 Task: Open Card Work Breakdown Structure Review in Board Diversity and Inclusion Coaching and Mentorship Programs to Workspace Employee Engagement and add a team member Softage.3@softage.net, a label Orange, a checklist Customer Relationship Management, an attachment from your computer, a color Orange and finally, add a card description 'Conduct team training session on effective coaching and mentoring' and a comment 'We need to ensure that we allocate enough time and resources to this task to ensure its success.'. Add a start date 'Jan 03, 1900' with a due date 'Jan 10, 1900'
Action: Mouse moved to (15, 315)
Screenshot: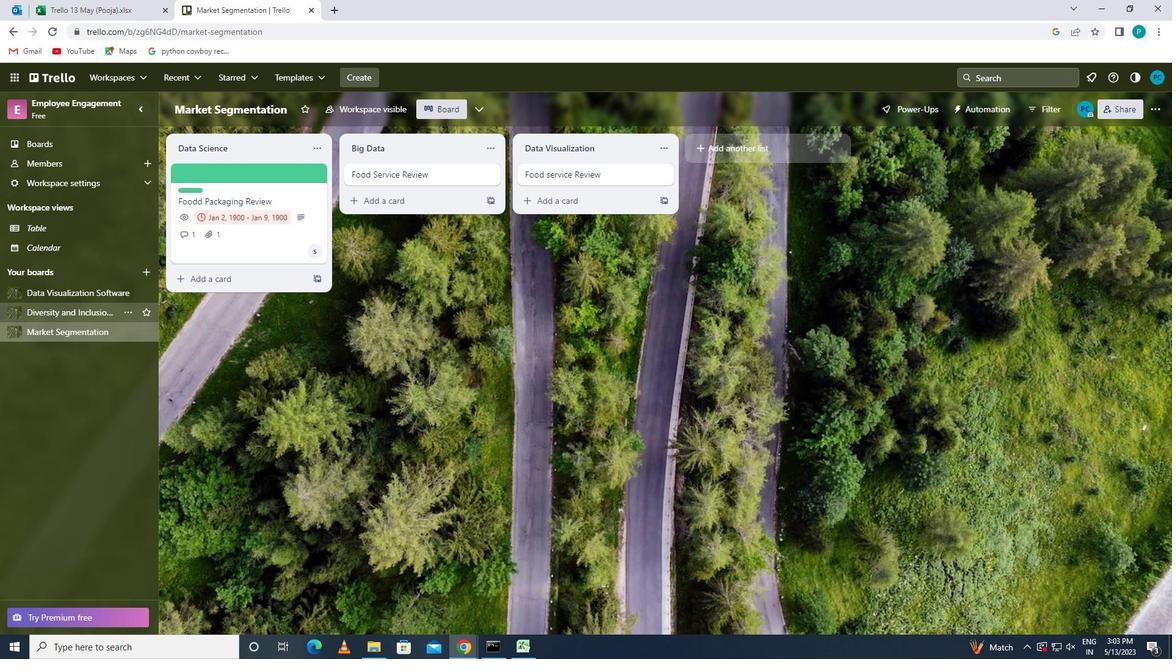 
Action: Mouse pressed left at (15, 315)
Screenshot: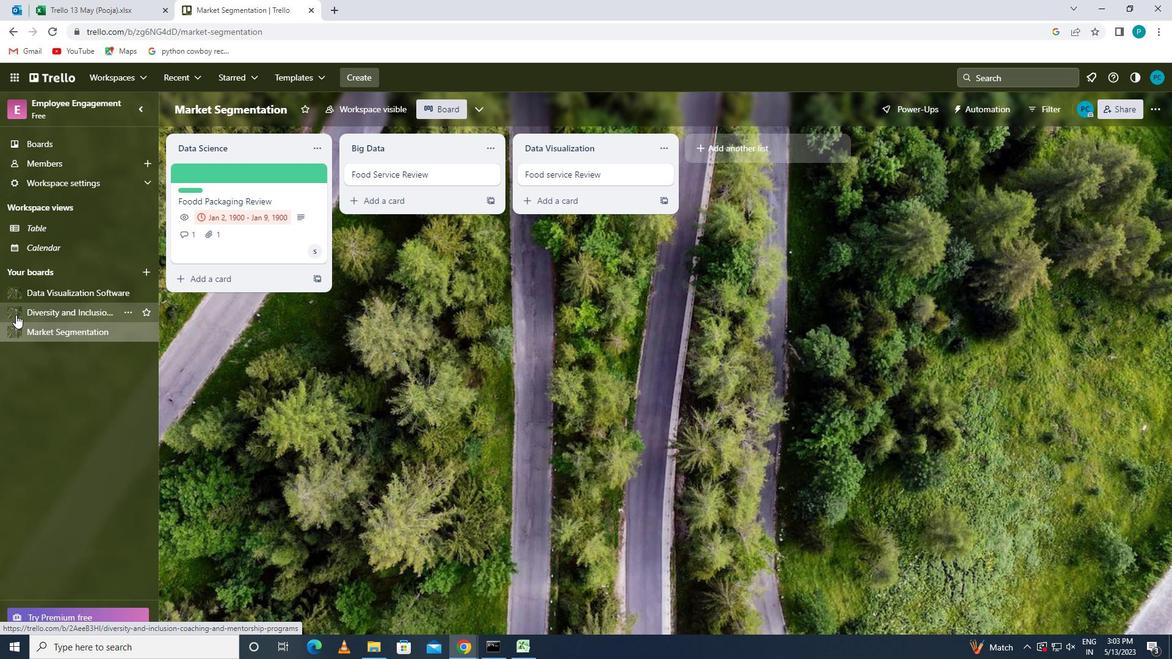 
Action: Mouse moved to (225, 177)
Screenshot: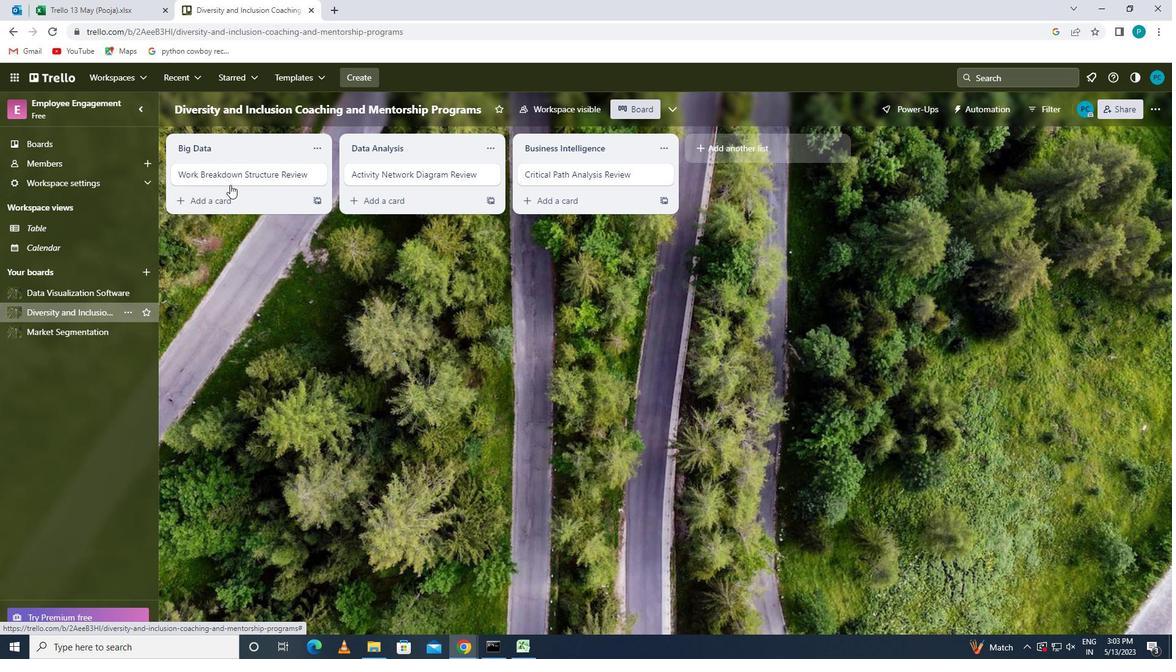 
Action: Mouse pressed left at (225, 177)
Screenshot: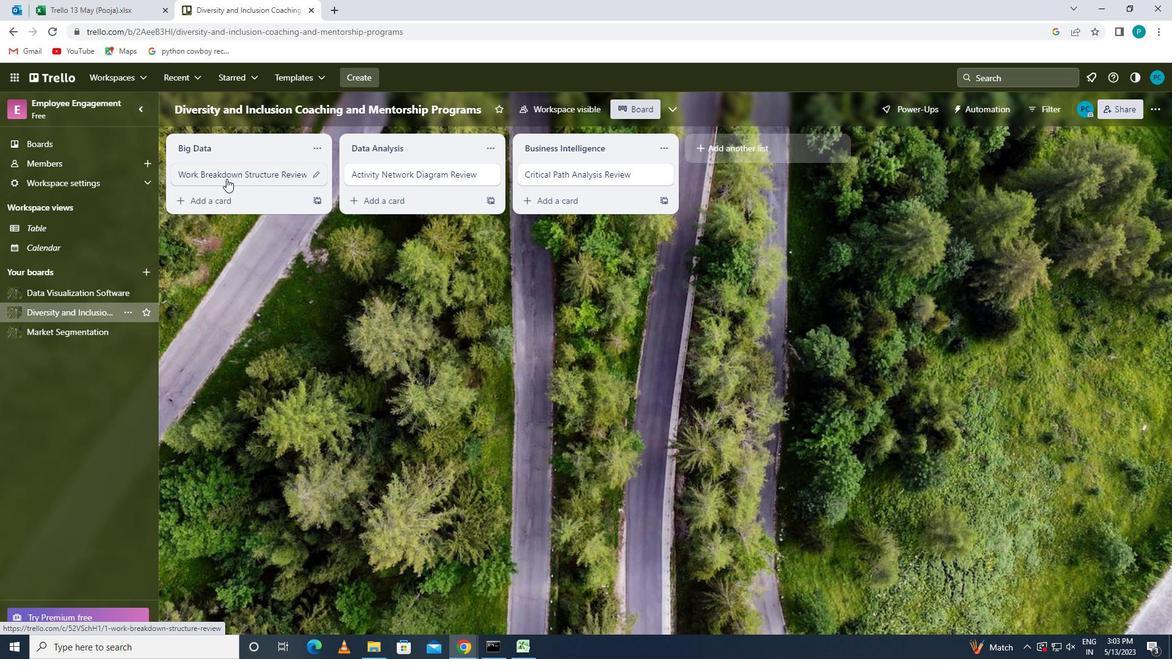 
Action: Mouse moved to (738, 171)
Screenshot: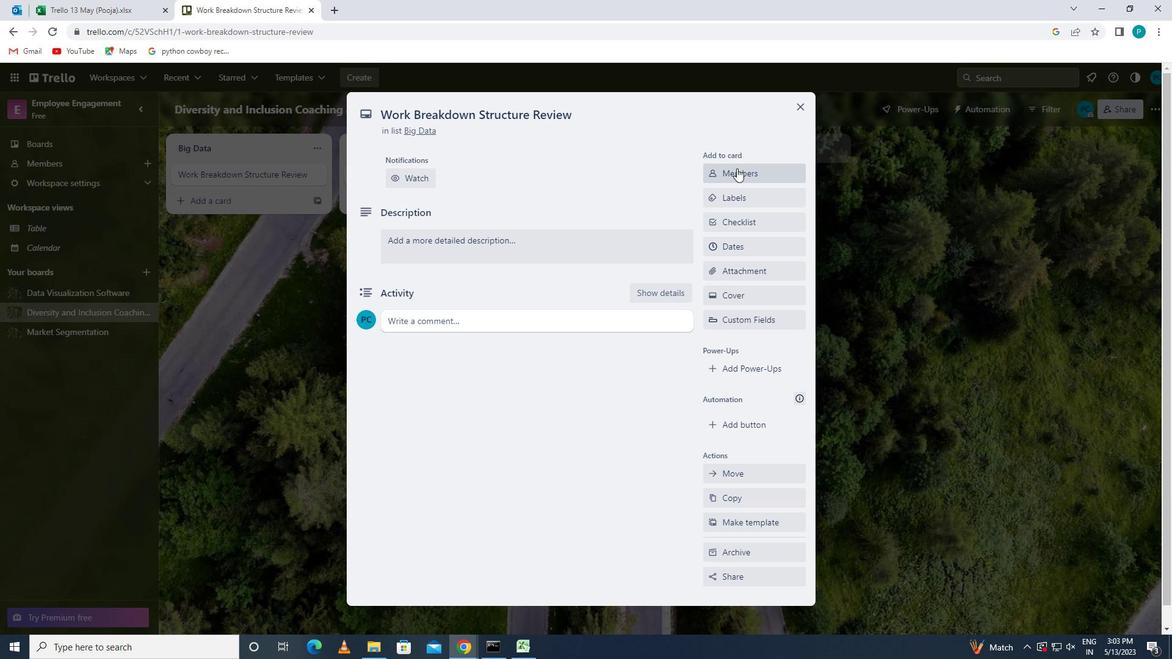 
Action: Mouse pressed left at (738, 171)
Screenshot: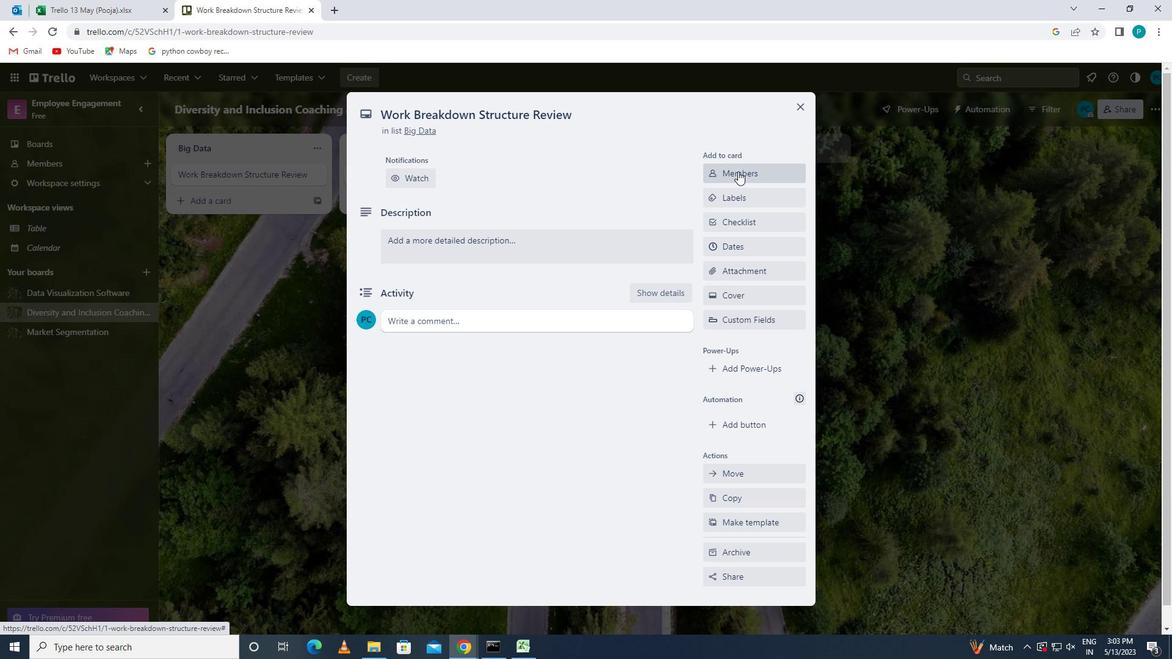 
Action: Key pressed <Key.caps_lock>s<Key.caps_lock>oftage.3
Screenshot: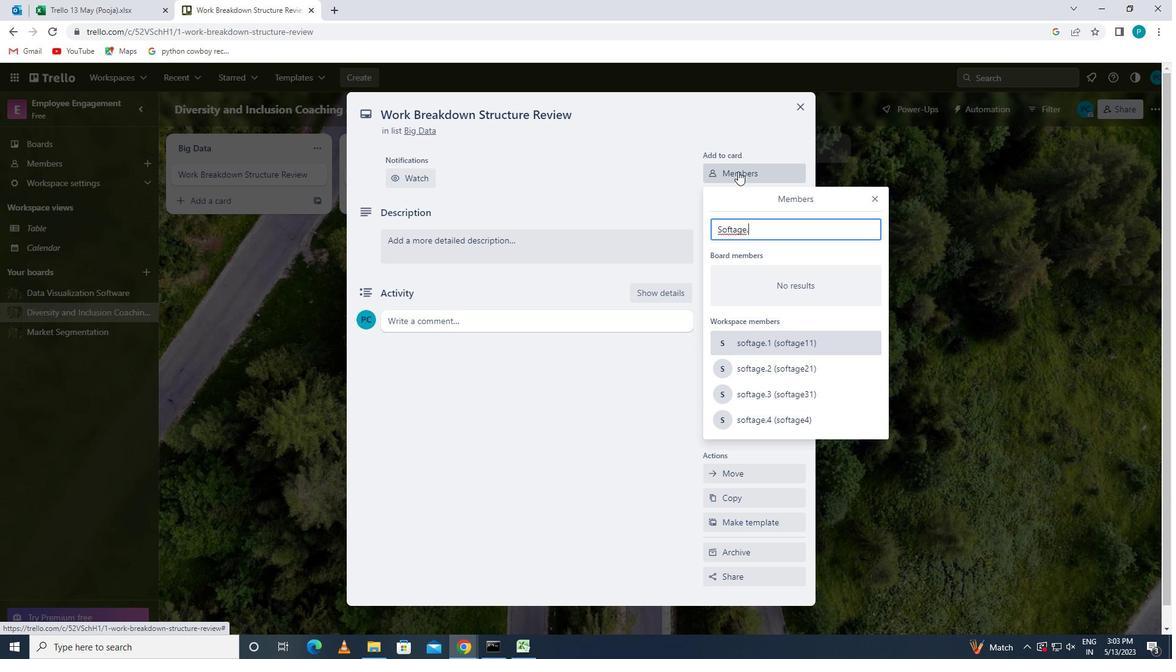 
Action: Mouse moved to (766, 343)
Screenshot: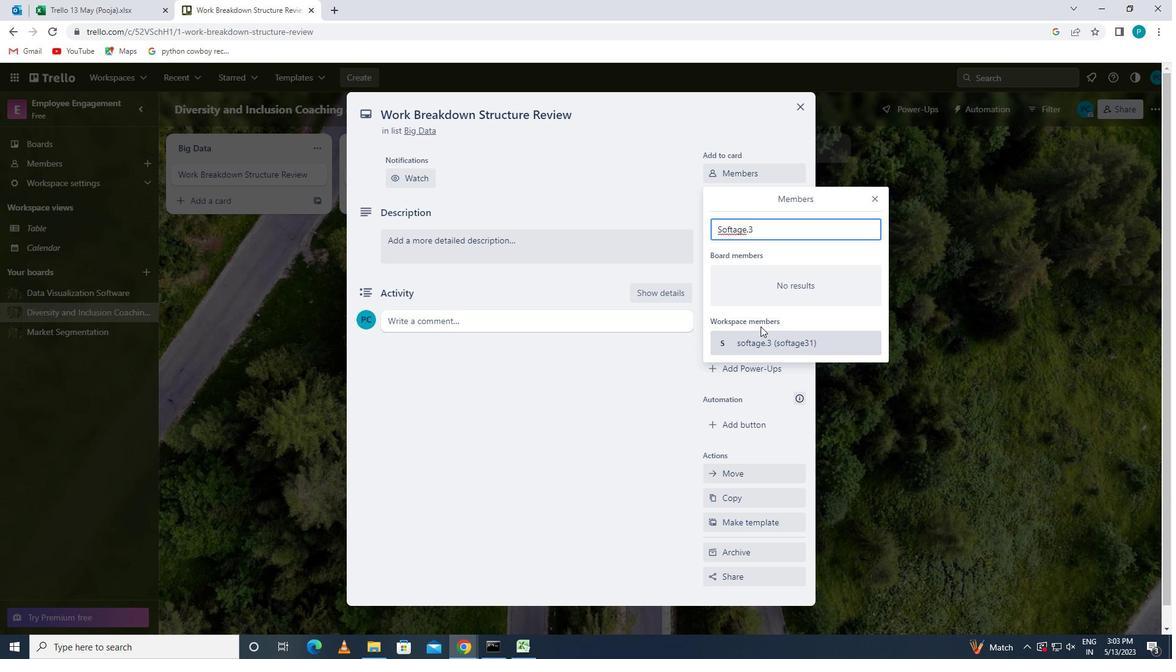 
Action: Mouse pressed left at (766, 343)
Screenshot: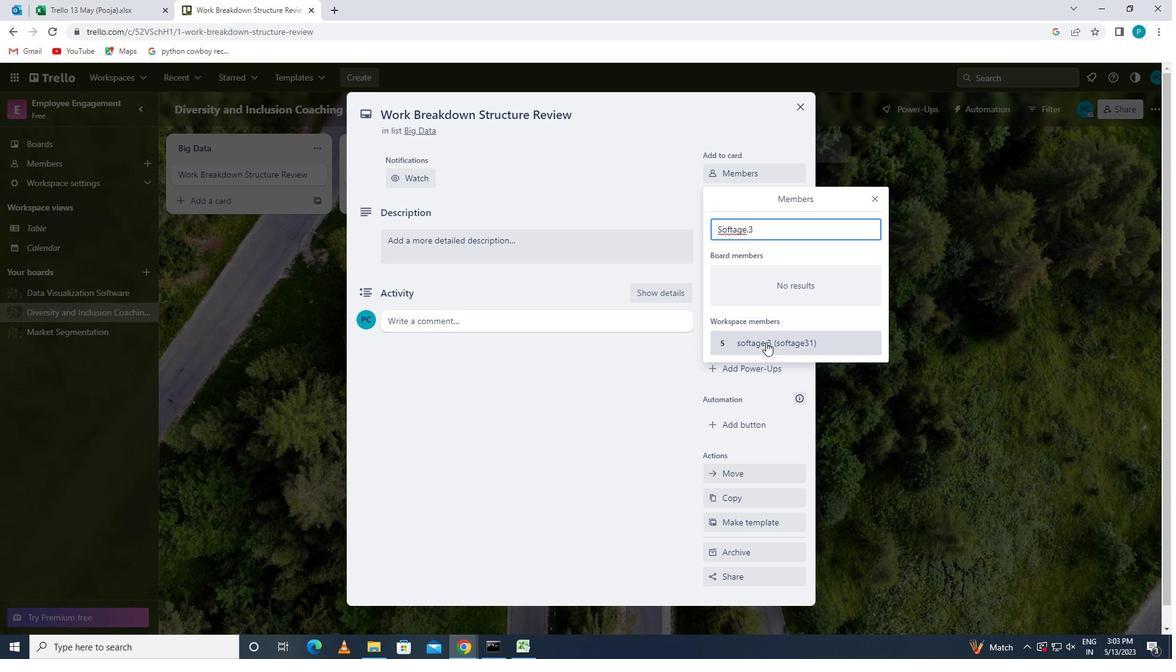 
Action: Mouse moved to (877, 192)
Screenshot: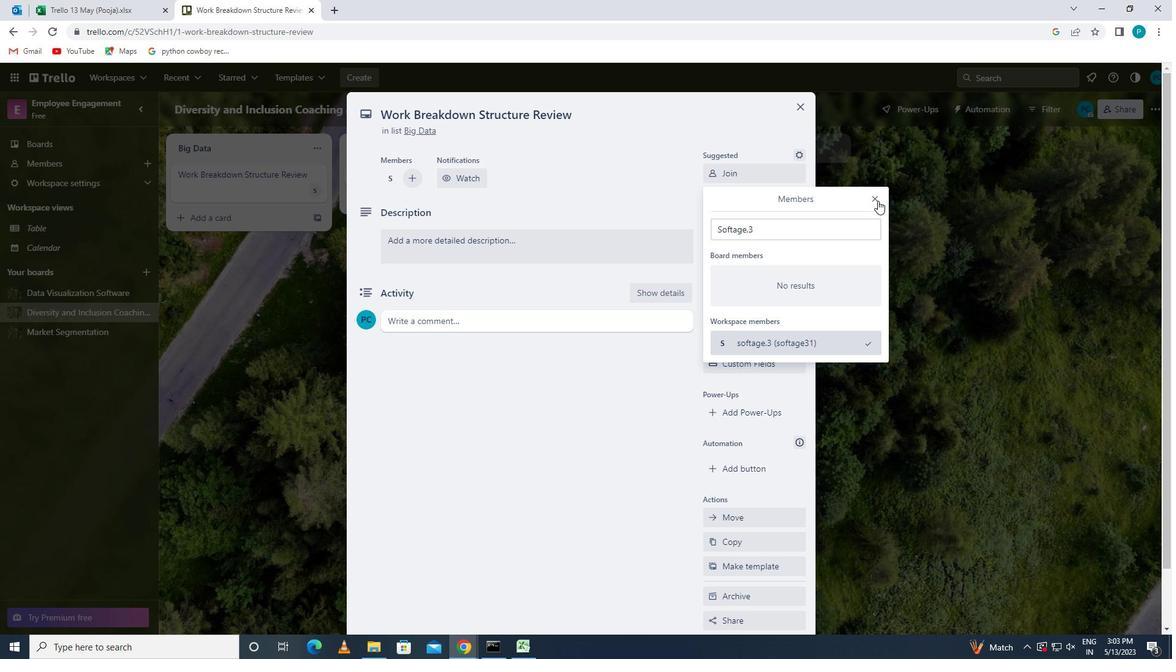 
Action: Mouse pressed left at (877, 192)
Screenshot: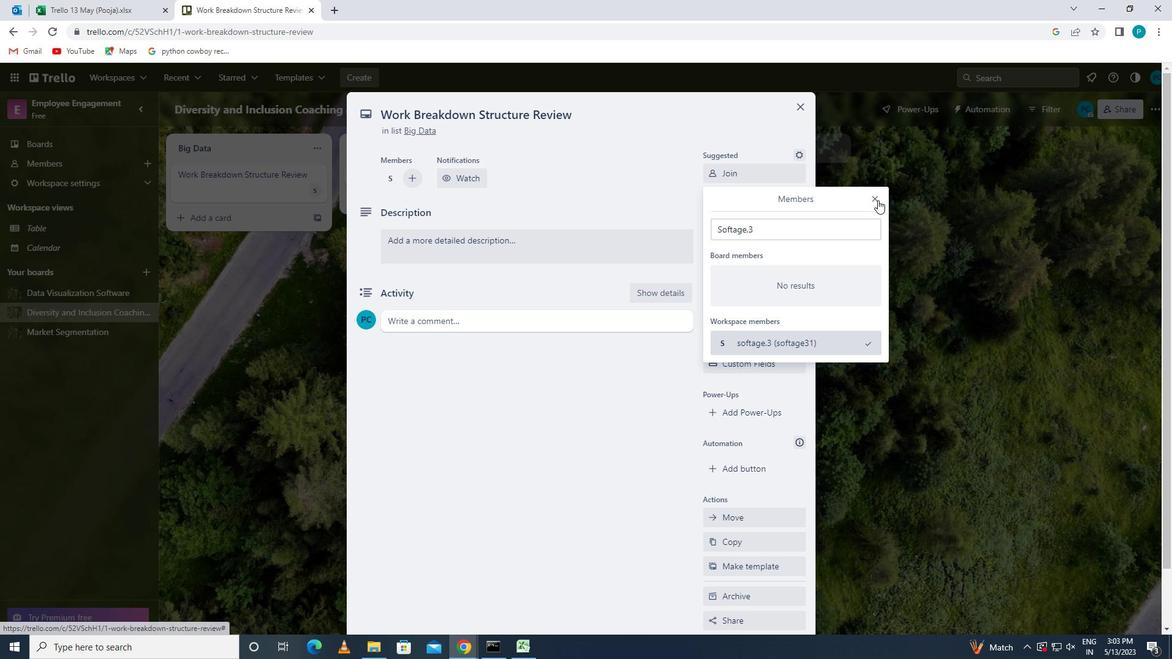 
Action: Mouse moved to (751, 248)
Screenshot: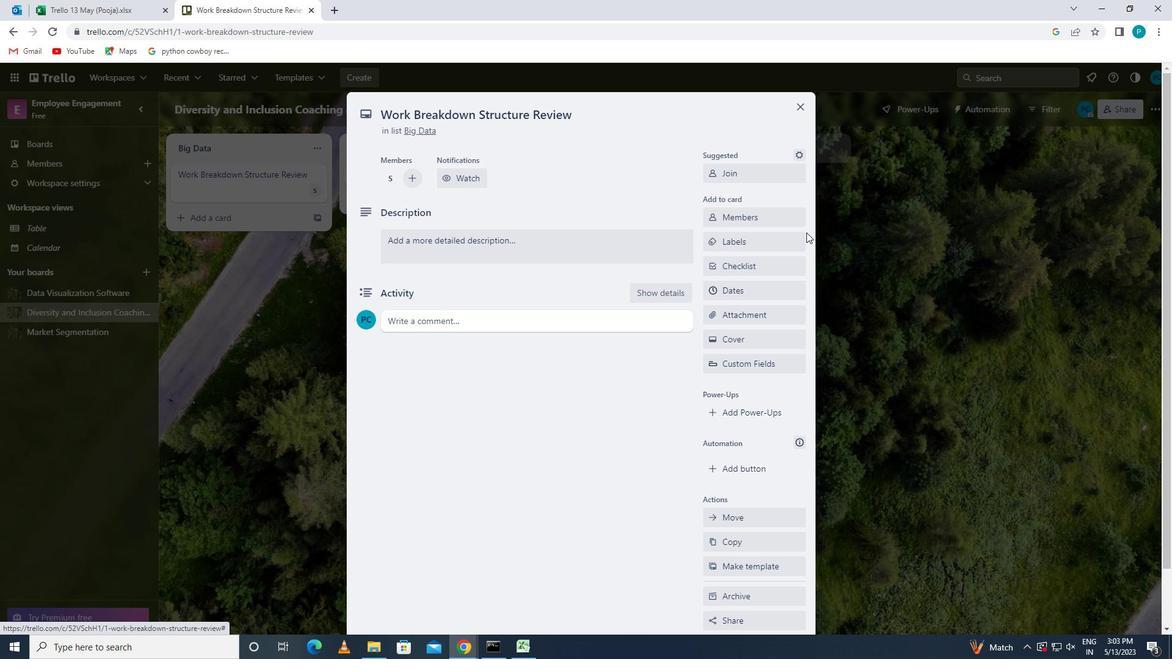 
Action: Mouse pressed left at (751, 248)
Screenshot: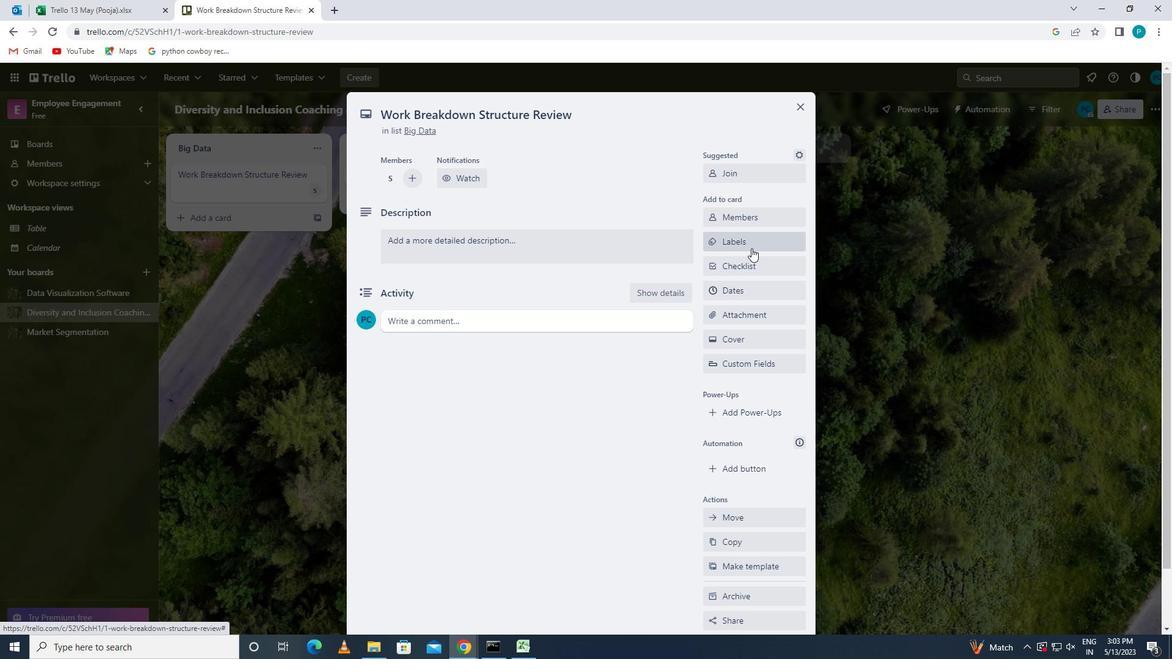 
Action: Mouse moved to (802, 490)
Screenshot: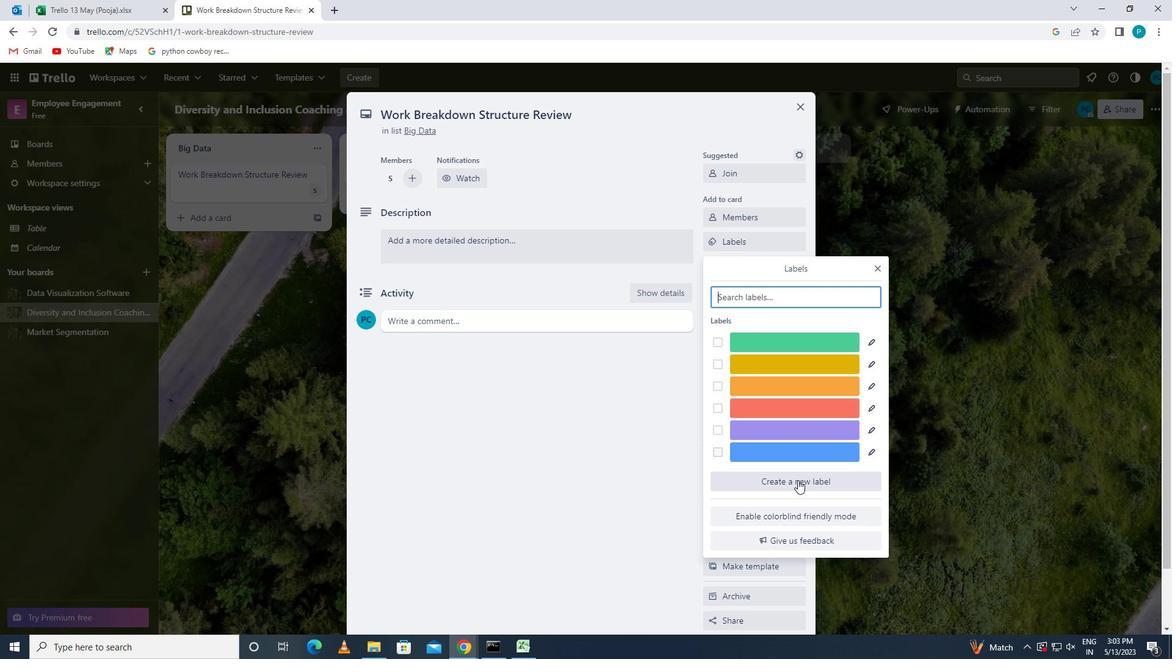 
Action: Mouse pressed left at (802, 490)
Screenshot: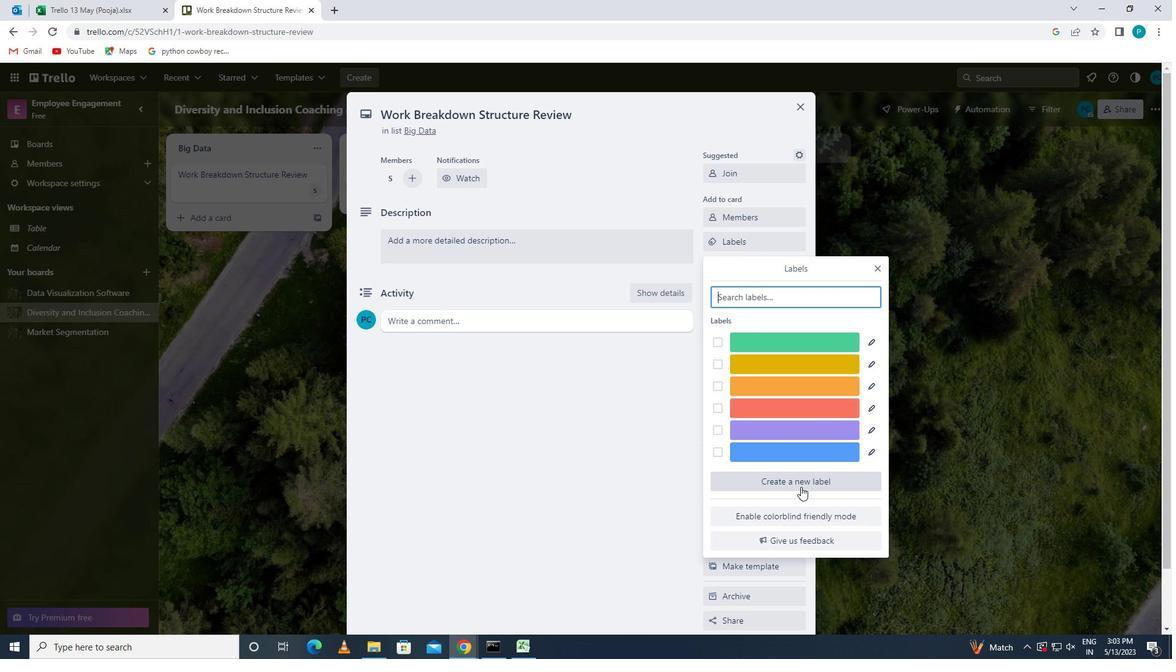 
Action: Mouse moved to (789, 443)
Screenshot: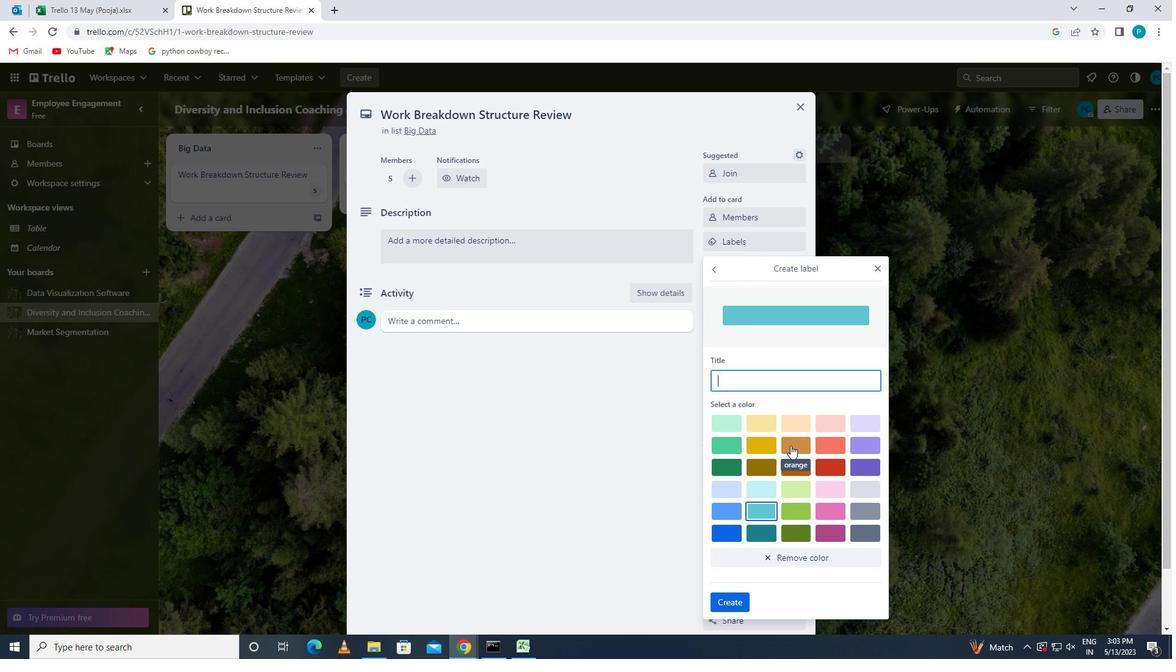 
Action: Mouse pressed left at (789, 443)
Screenshot: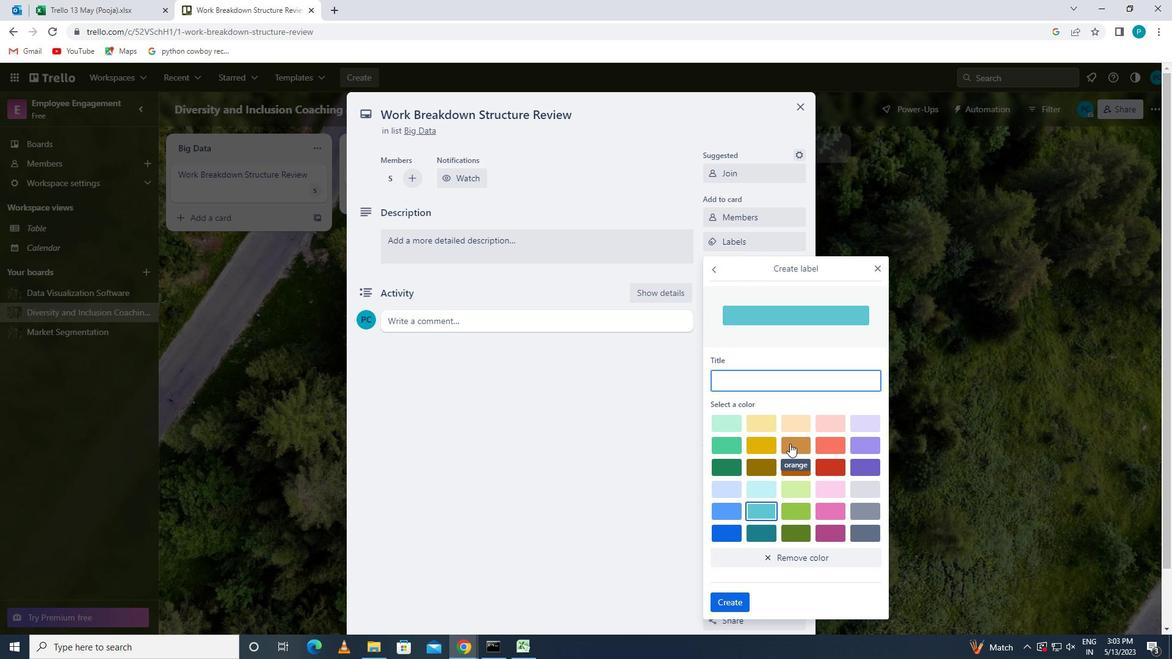 
Action: Mouse moved to (727, 598)
Screenshot: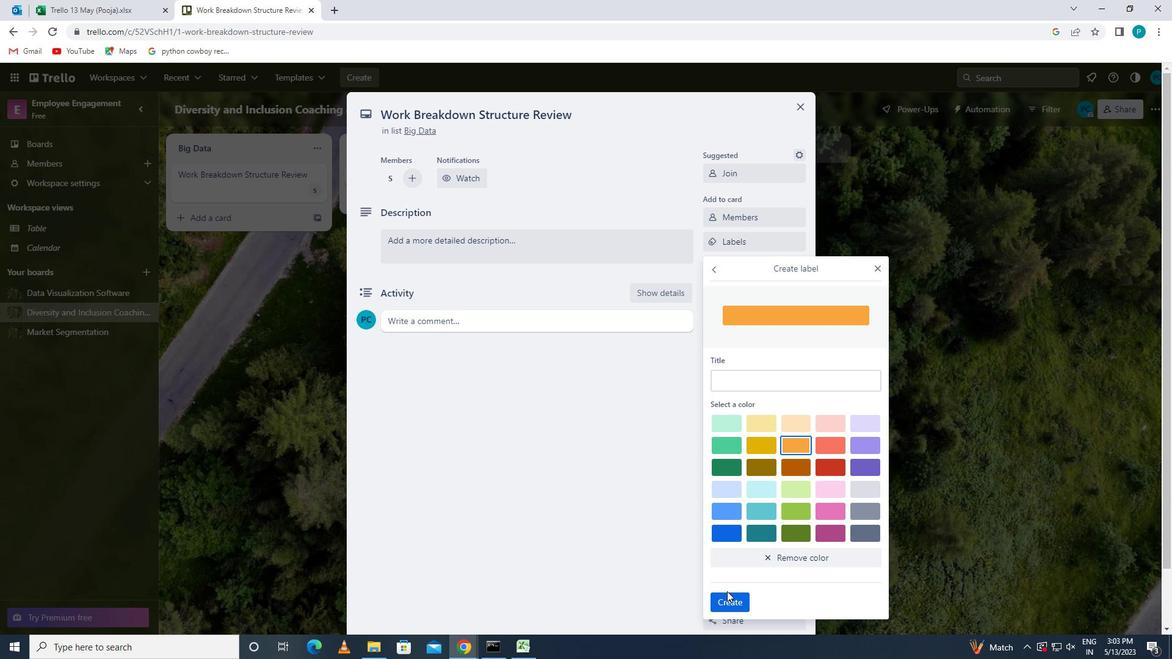 
Action: Mouse pressed left at (727, 598)
Screenshot: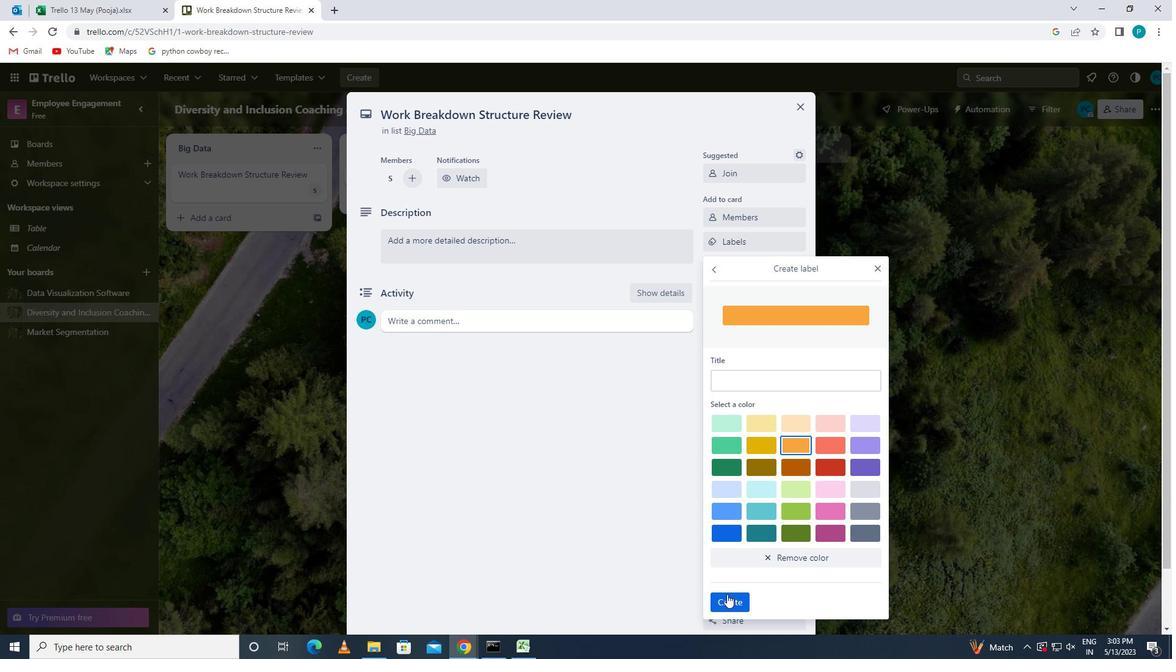 
Action: Mouse moved to (873, 269)
Screenshot: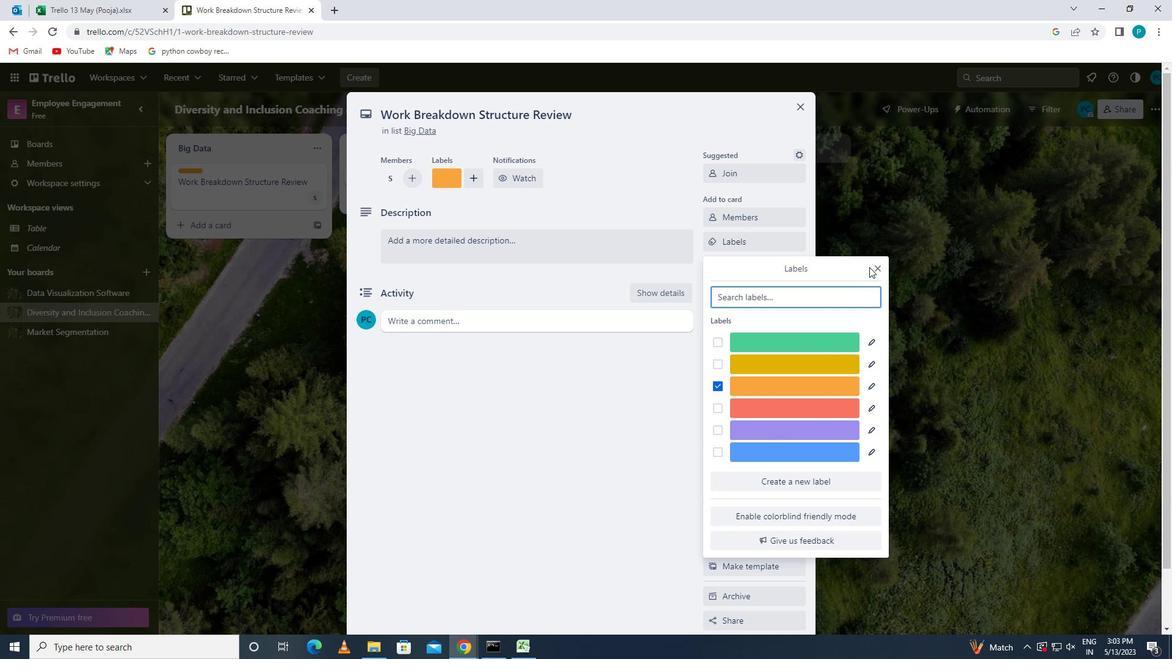
Action: Mouse pressed left at (873, 269)
Screenshot: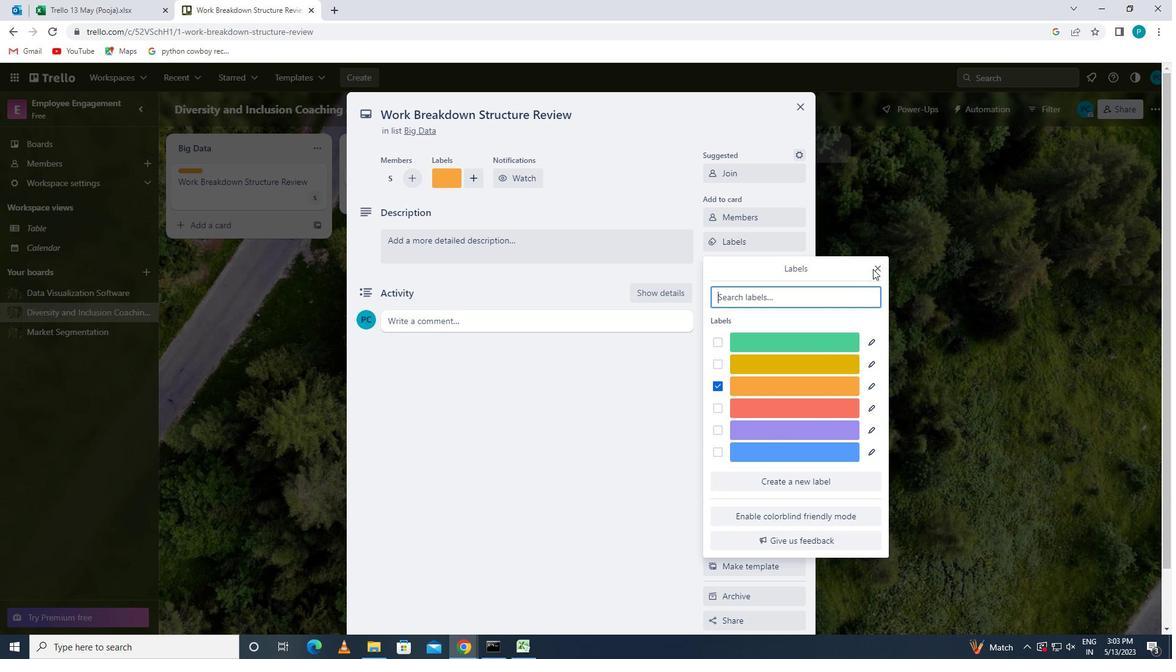 
Action: Mouse moved to (877, 264)
Screenshot: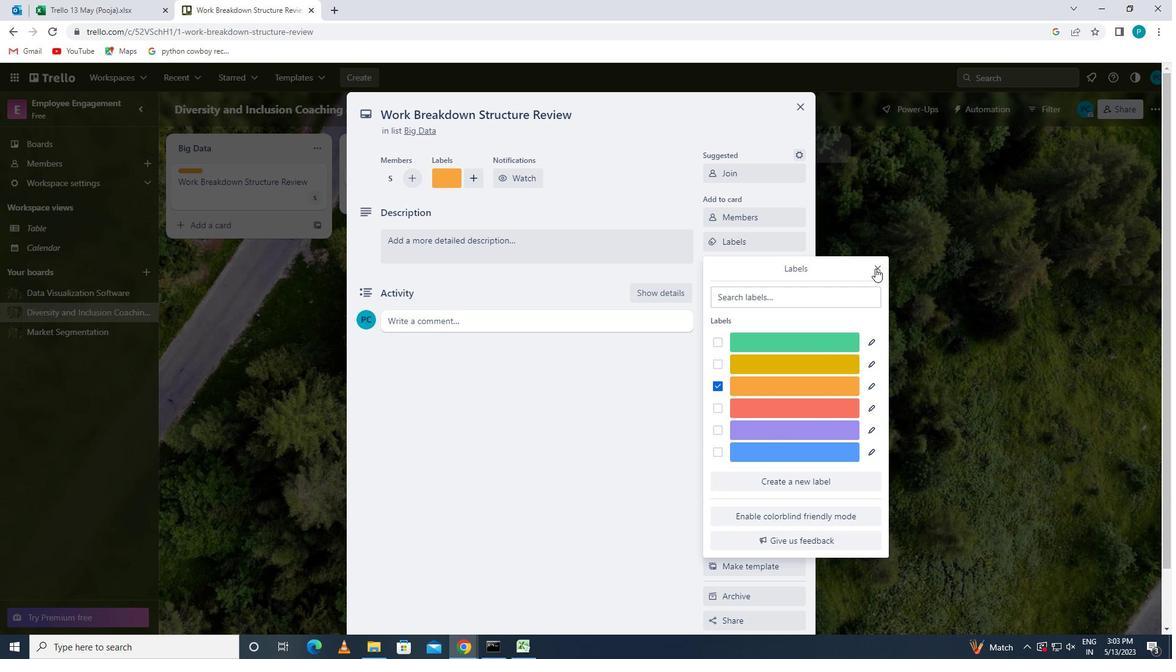 
Action: Mouse pressed left at (877, 264)
Screenshot: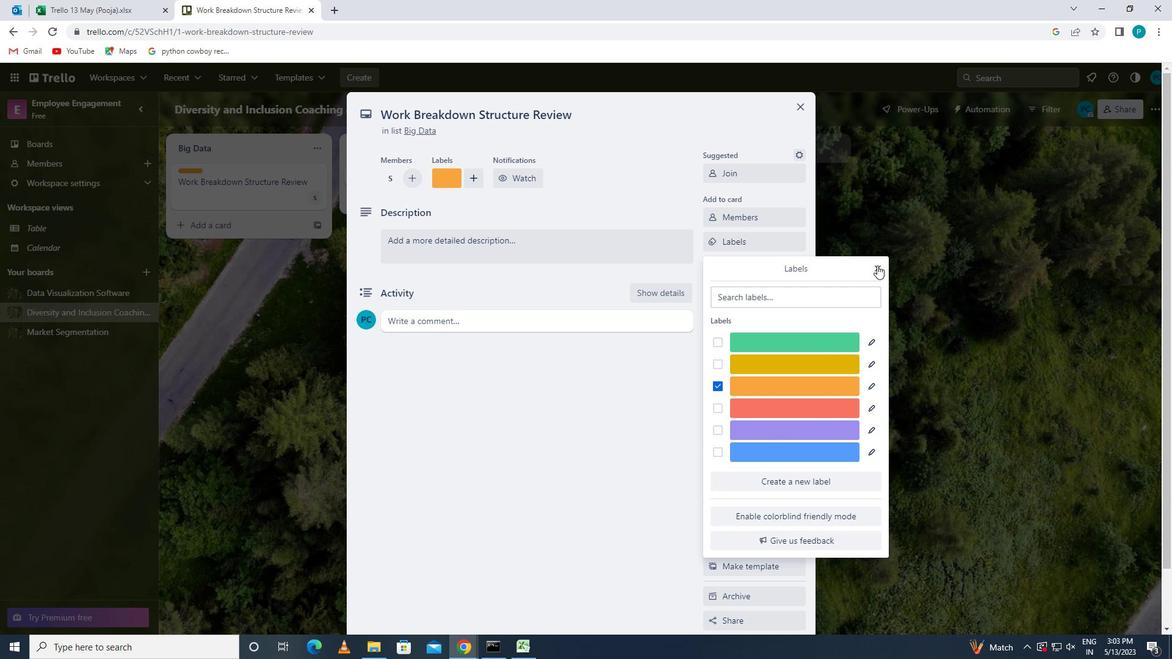
Action: Mouse moved to (718, 271)
Screenshot: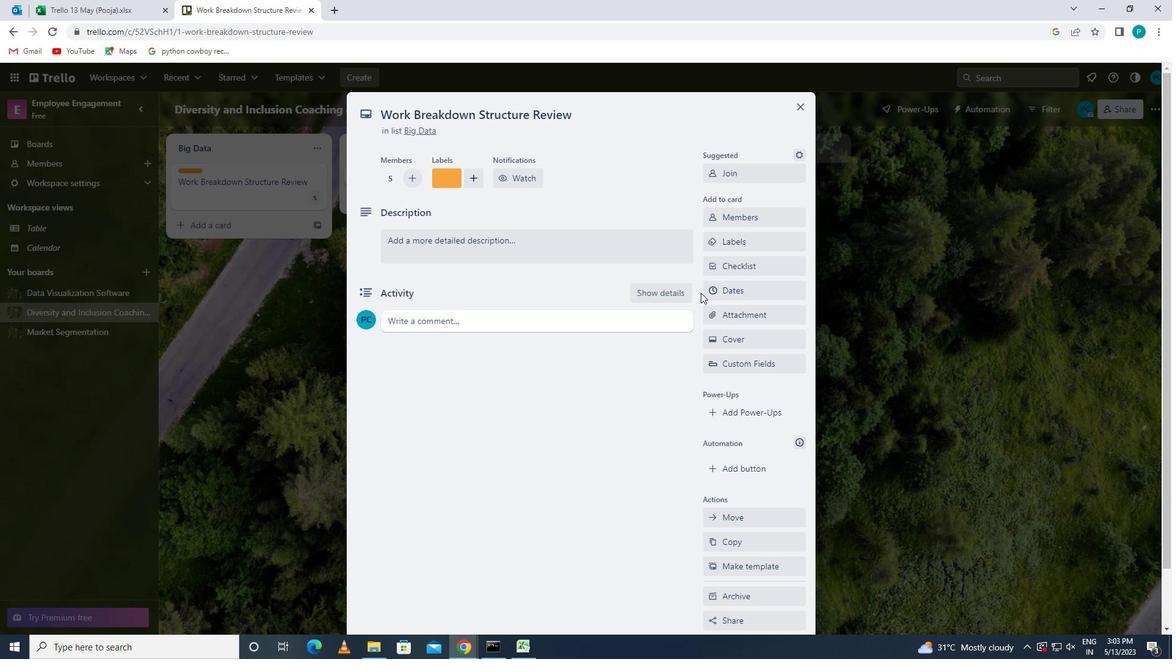 
Action: Mouse pressed left at (718, 271)
Screenshot: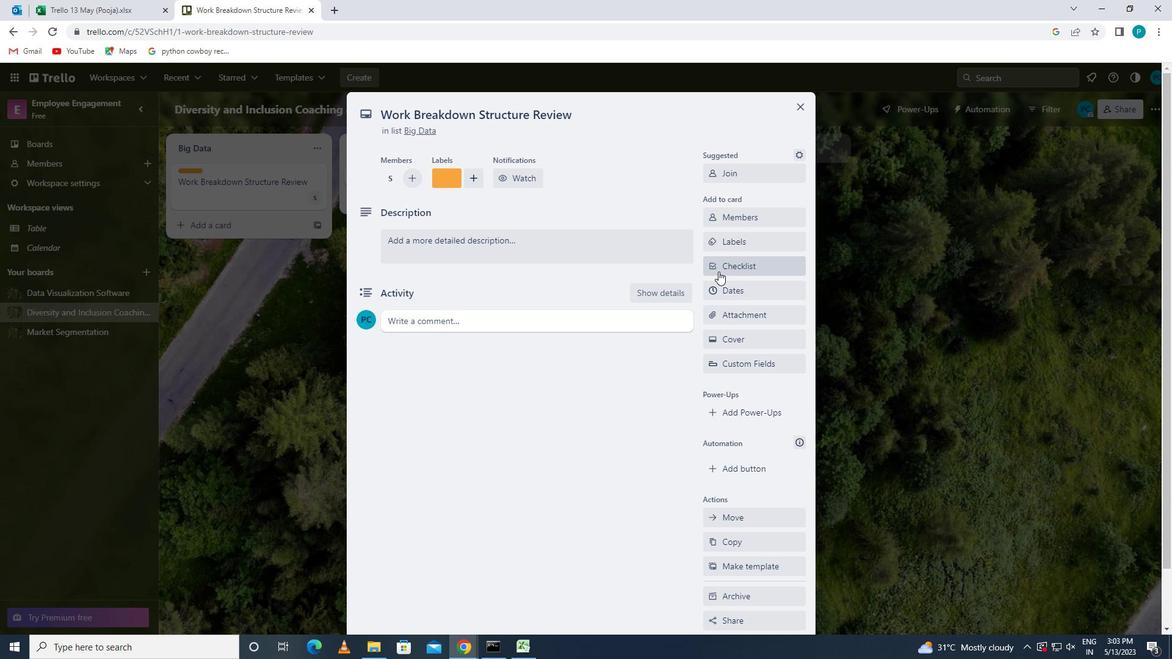 
Action: Key pressed <Key.caps_lock>c<Key.caps_lock>ustomer<Key.space><Key.caps_lock>r<Key.caps_lock>elationship<Key.space><Key.caps_lock>m<Key.caps_lock>ANAGEMENT
Screenshot: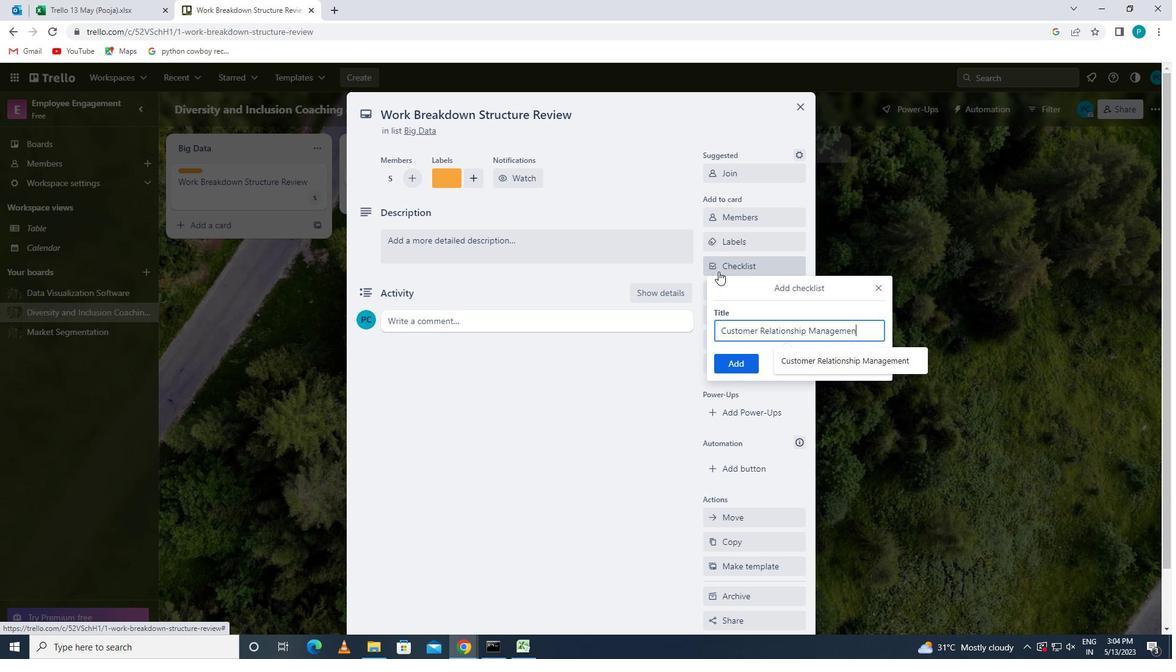 
Action: Mouse moved to (744, 363)
Screenshot: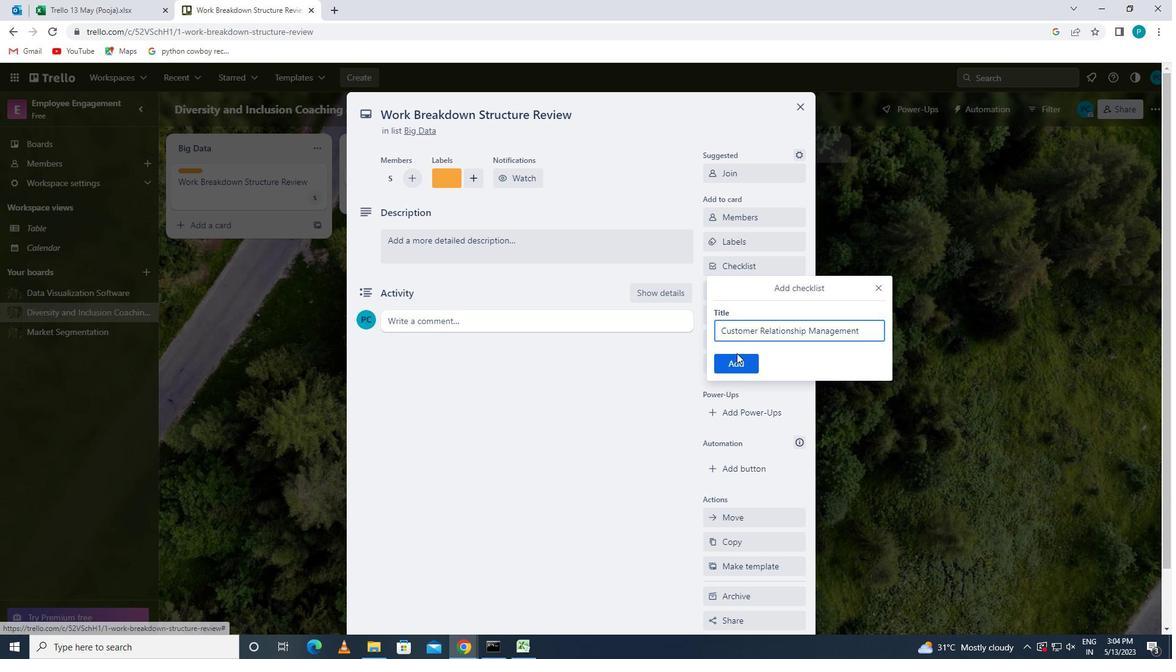
Action: Mouse pressed left at (744, 363)
Screenshot: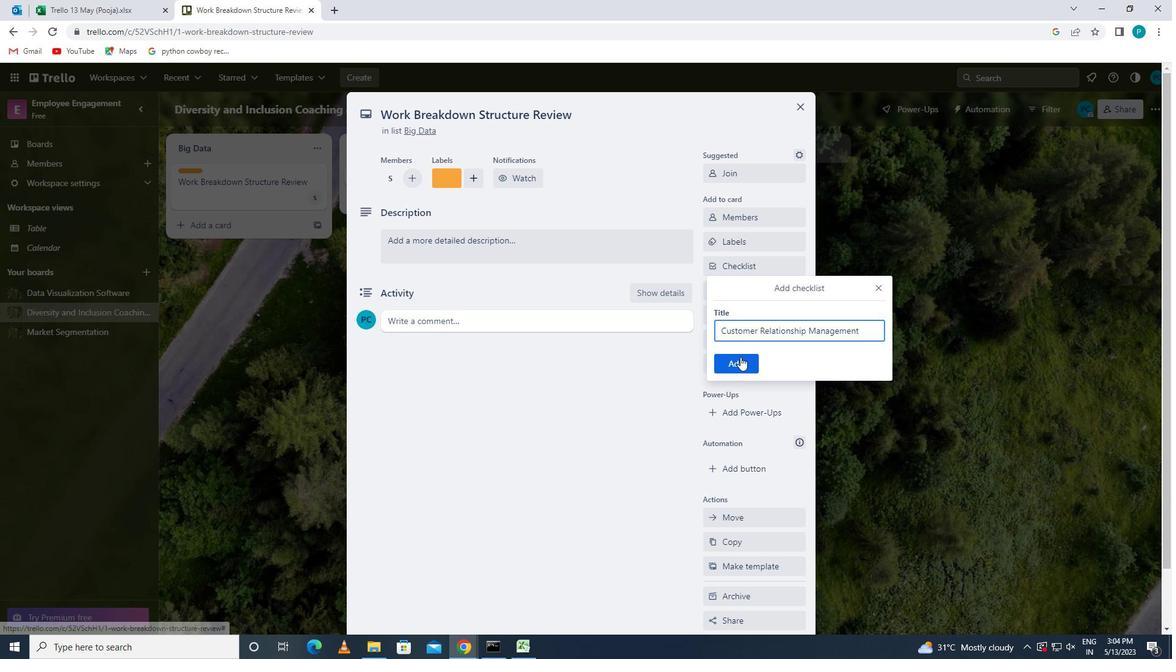 
Action: Mouse moved to (740, 317)
Screenshot: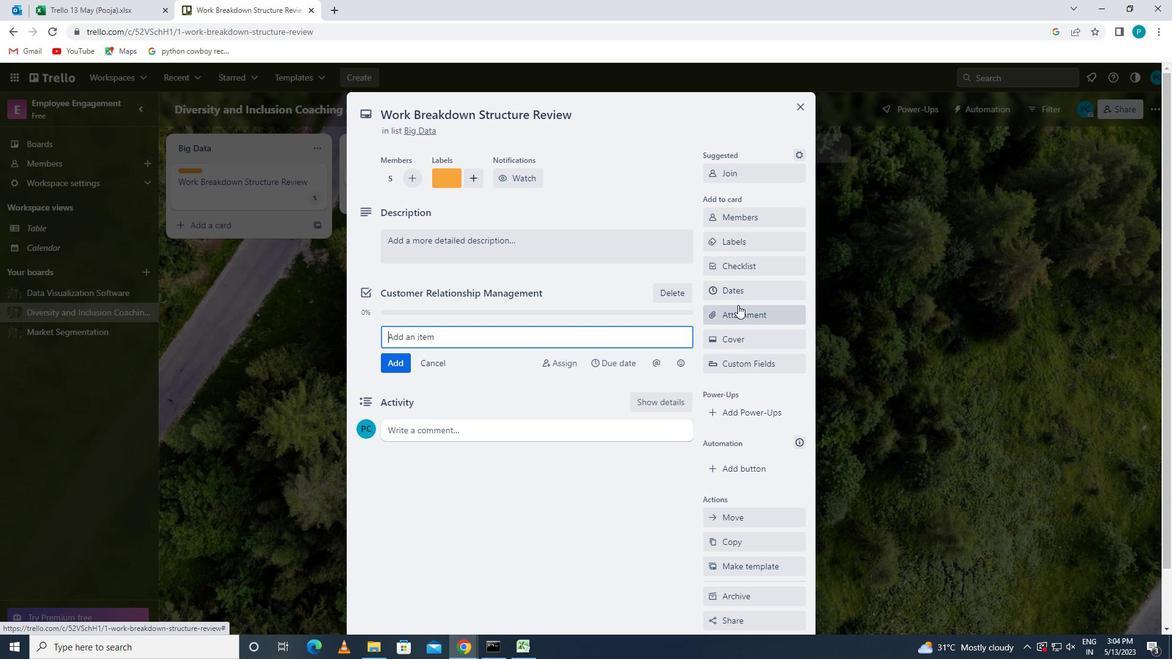 
Action: Mouse pressed left at (740, 317)
Screenshot: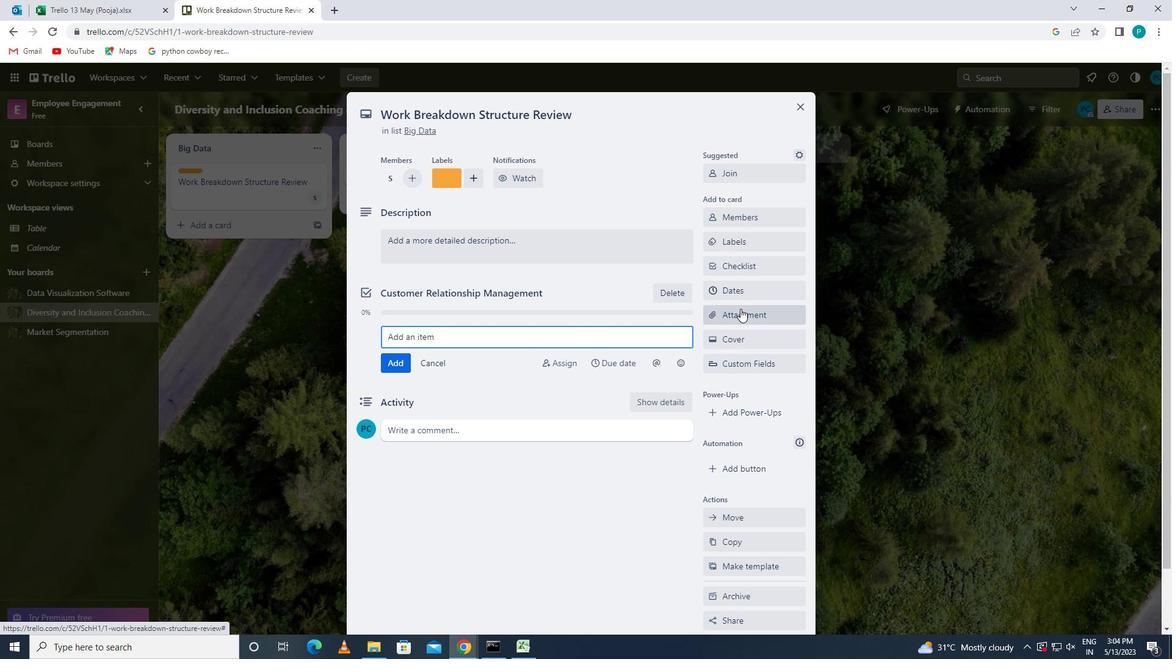 
Action: Mouse moved to (739, 369)
Screenshot: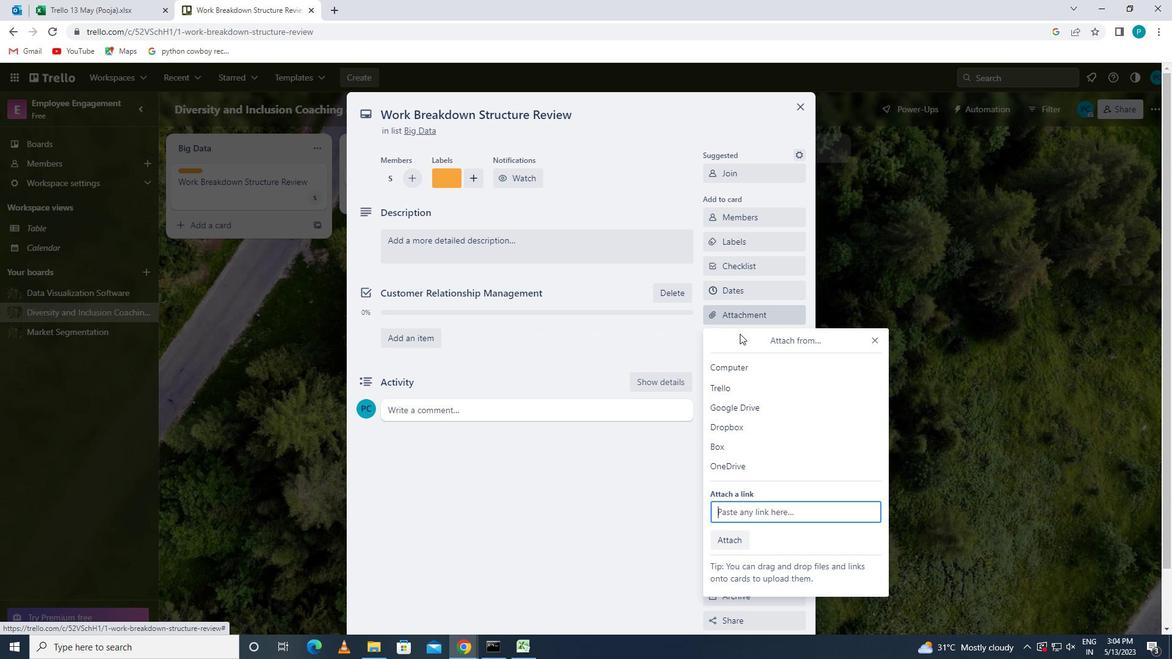 
Action: Mouse pressed left at (739, 369)
Screenshot: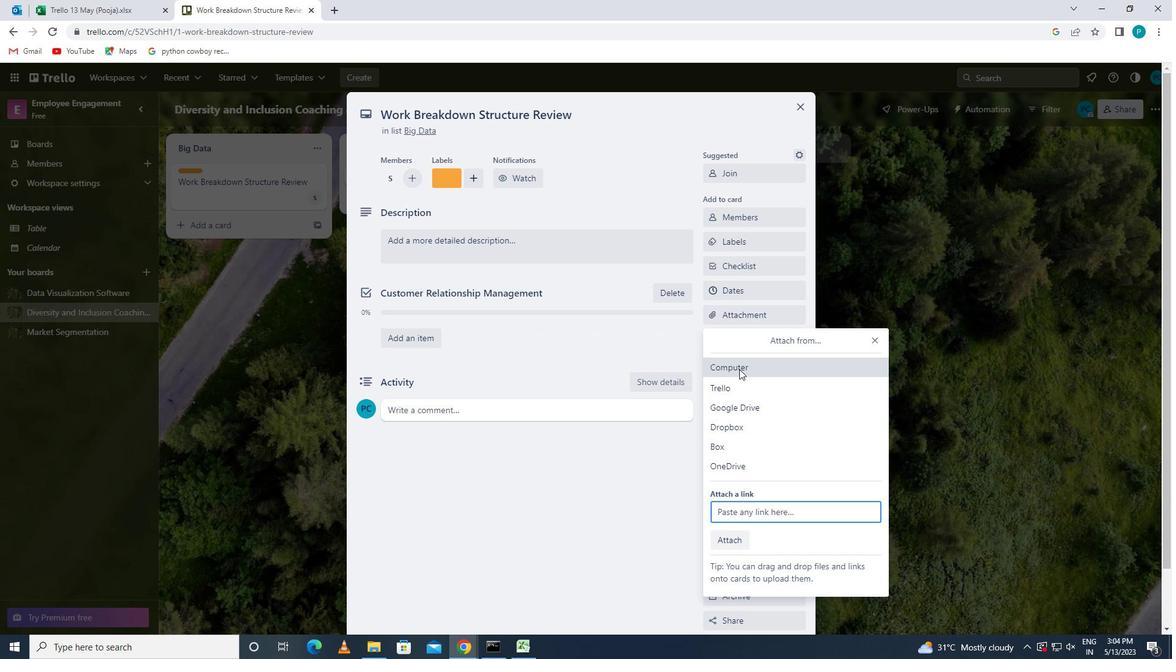 
Action: Mouse moved to (140, 87)
Screenshot: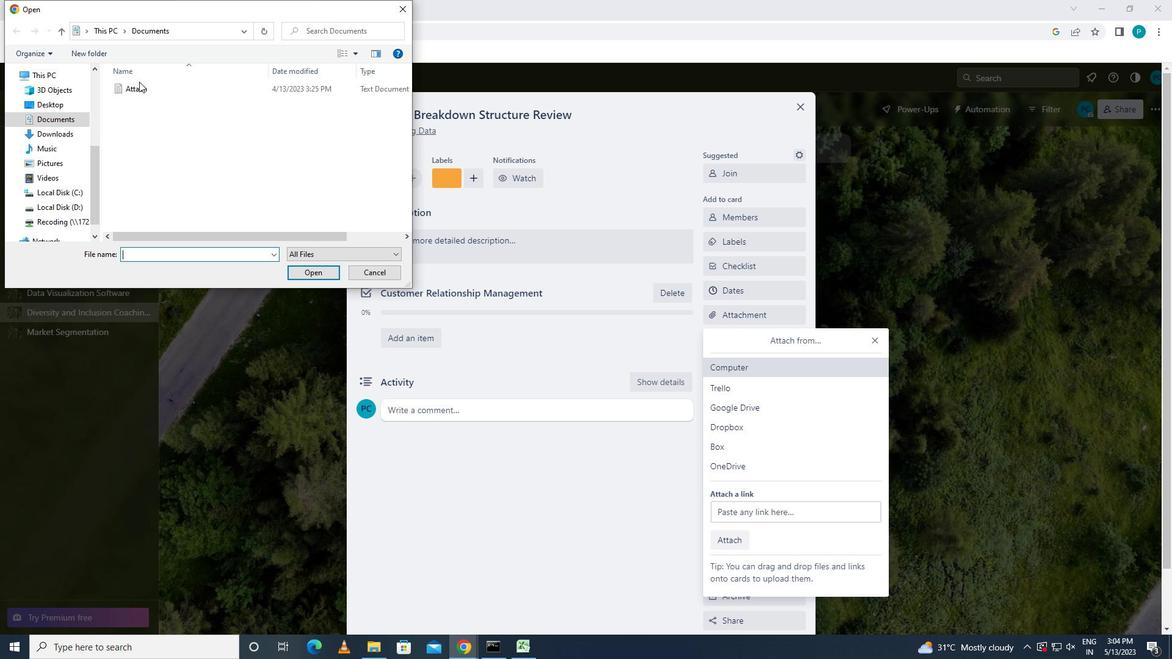 
Action: Mouse pressed left at (140, 87)
Screenshot: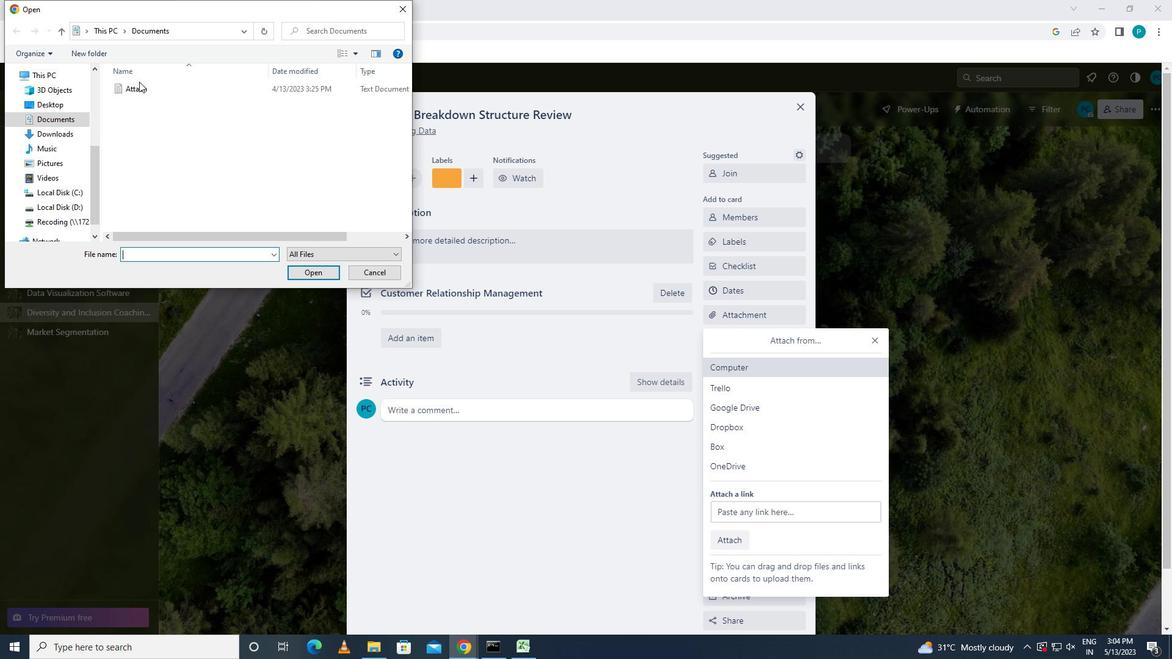 
Action: Mouse moved to (307, 268)
Screenshot: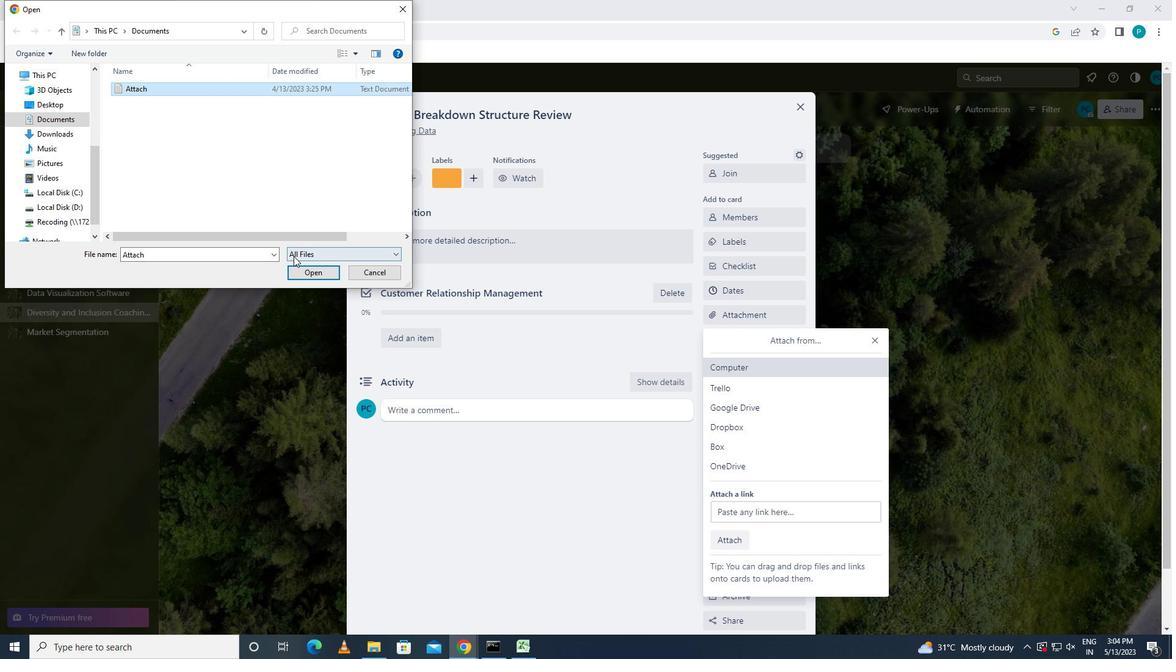 
Action: Mouse pressed left at (307, 268)
Screenshot: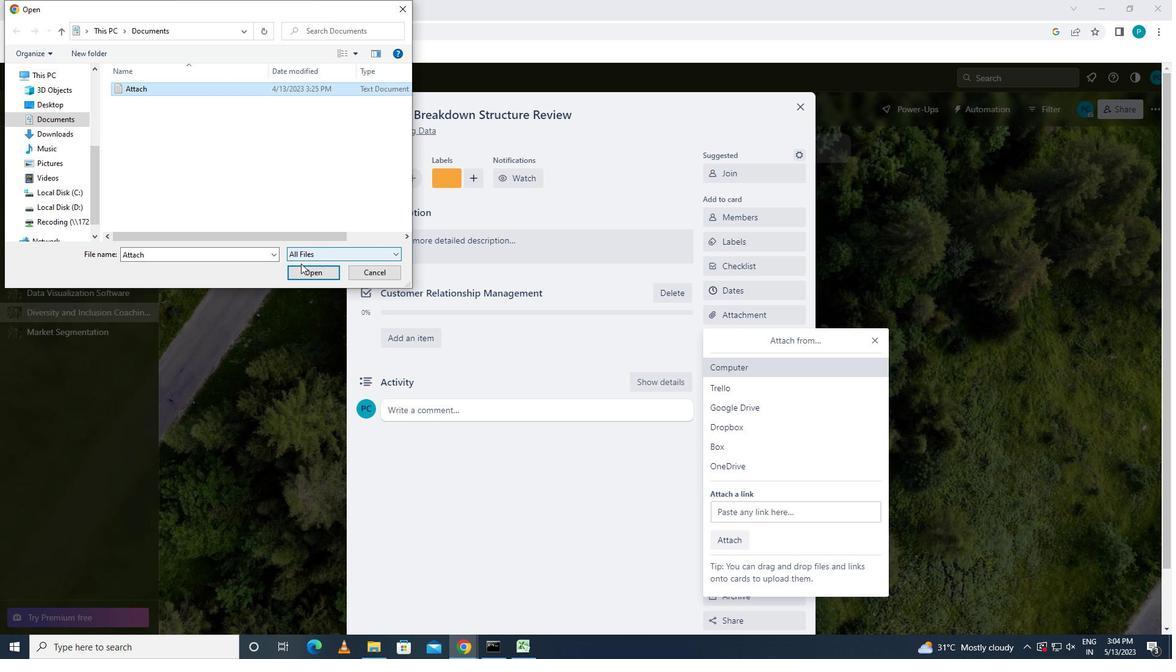
Action: Mouse moved to (722, 340)
Screenshot: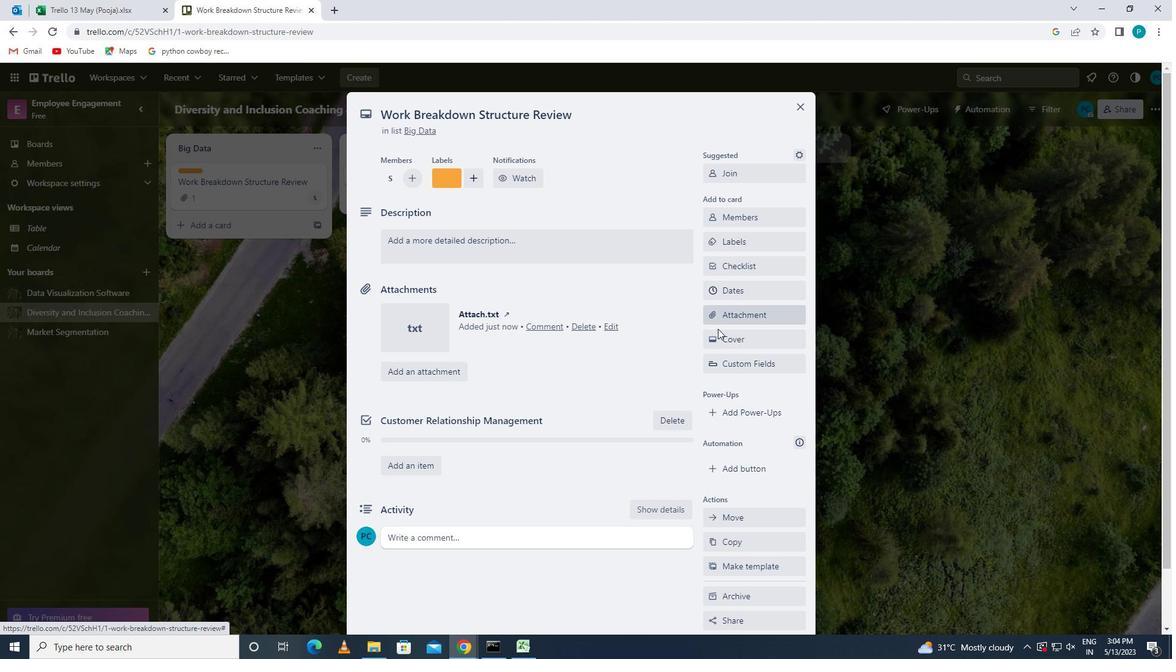 
Action: Mouse pressed left at (722, 340)
Screenshot: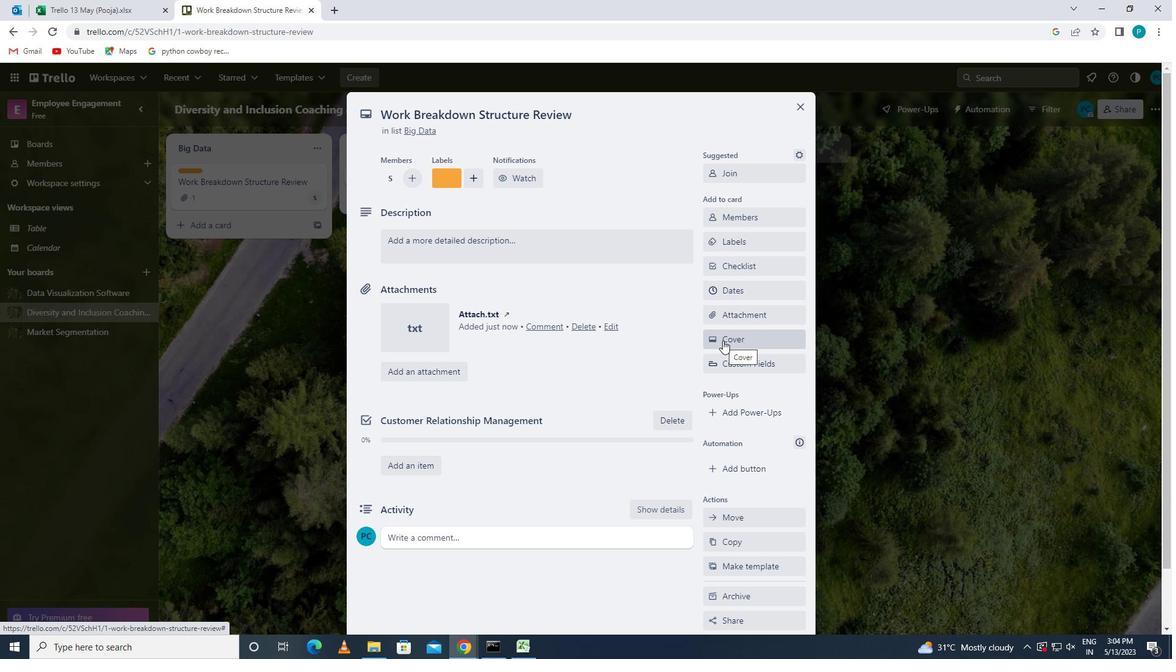 
Action: Mouse moved to (801, 396)
Screenshot: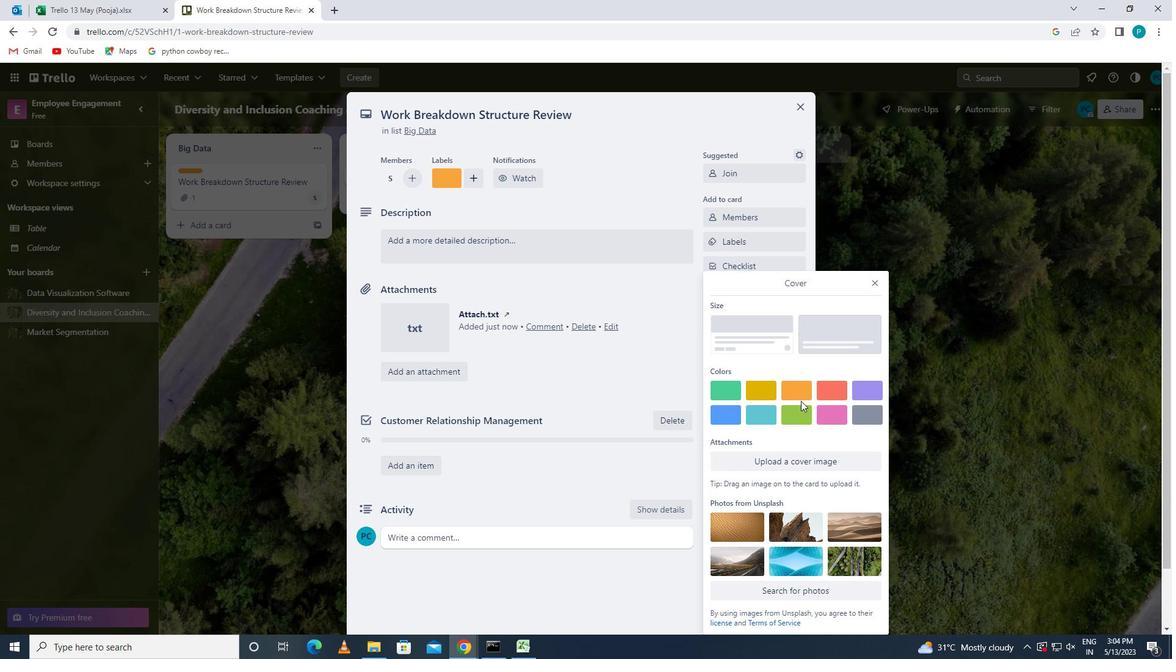 
Action: Mouse pressed left at (801, 396)
Screenshot: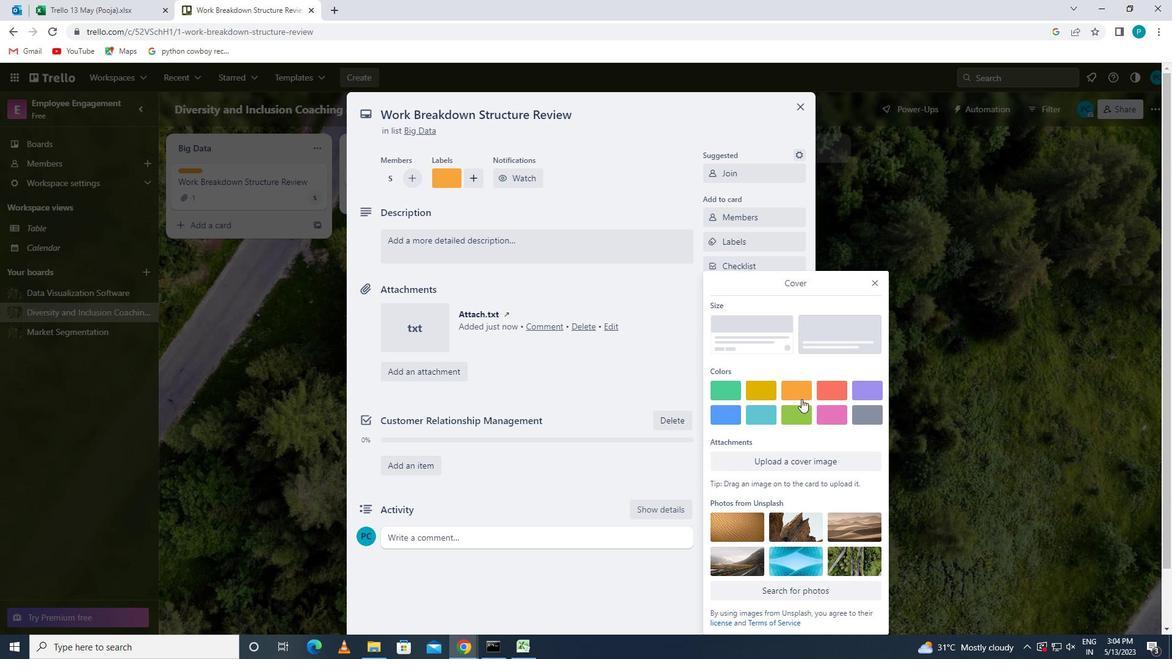 
Action: Mouse moved to (873, 259)
Screenshot: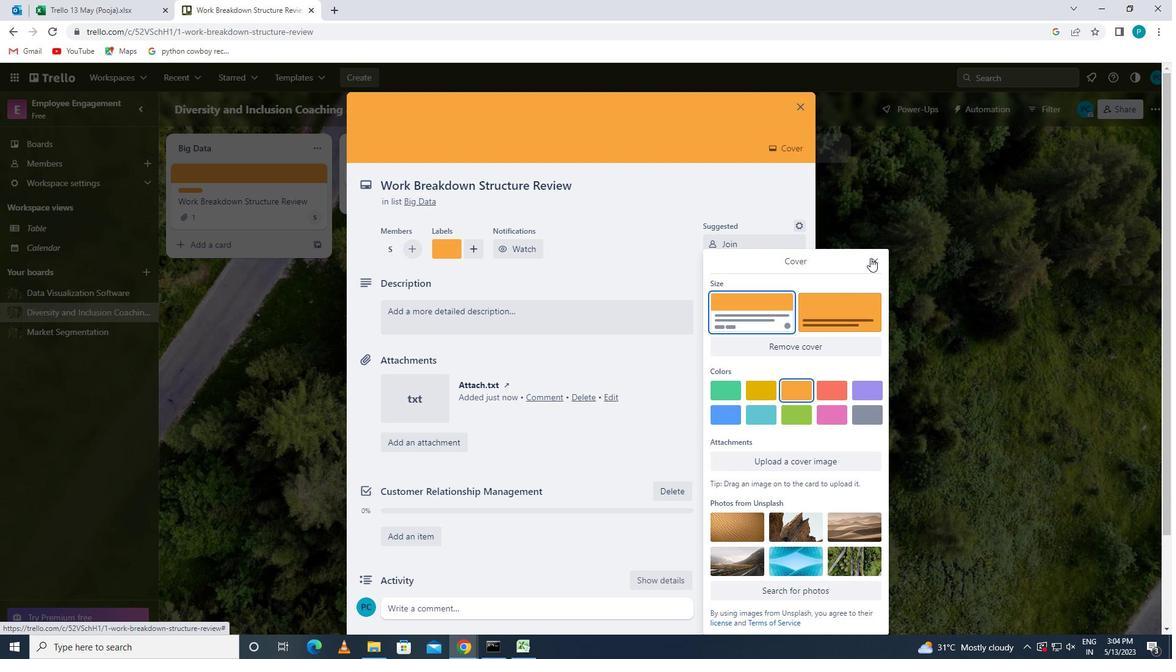 
Action: Mouse pressed left at (873, 259)
Screenshot: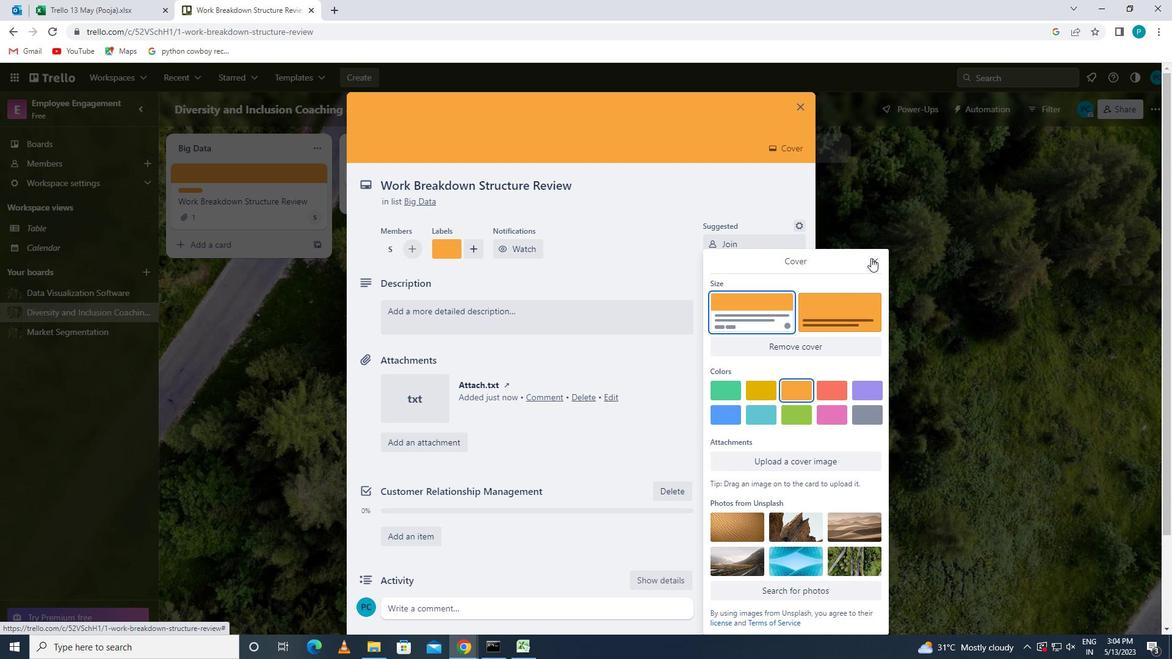 
Action: Mouse moved to (492, 323)
Screenshot: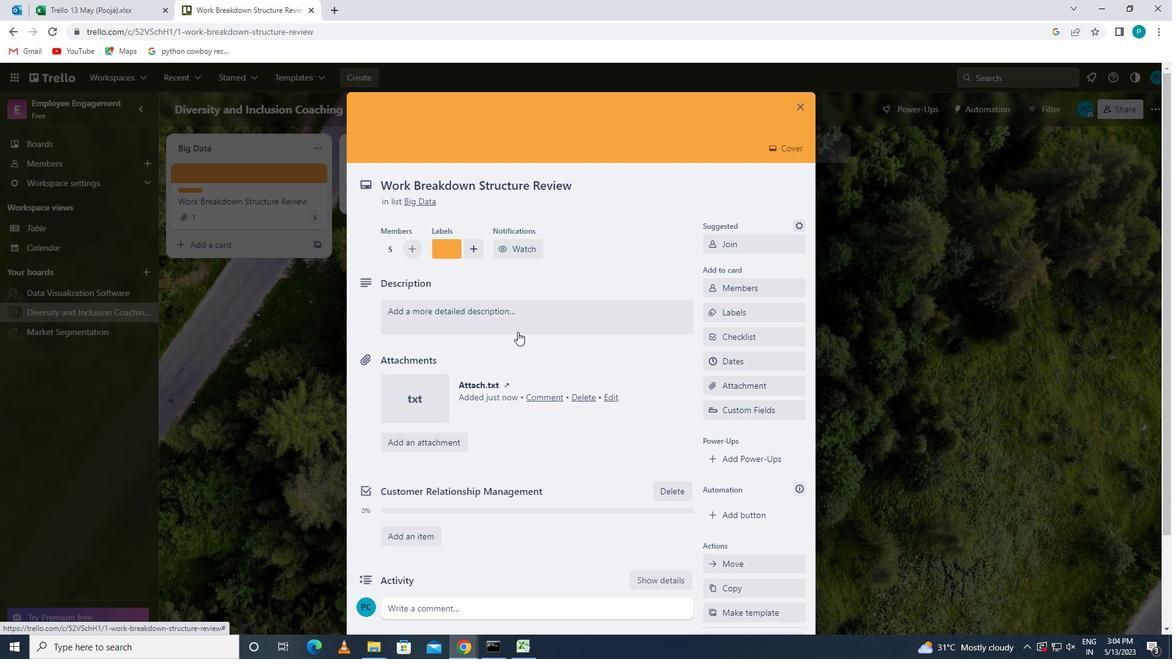 
Action: Mouse pressed left at (492, 323)
Screenshot: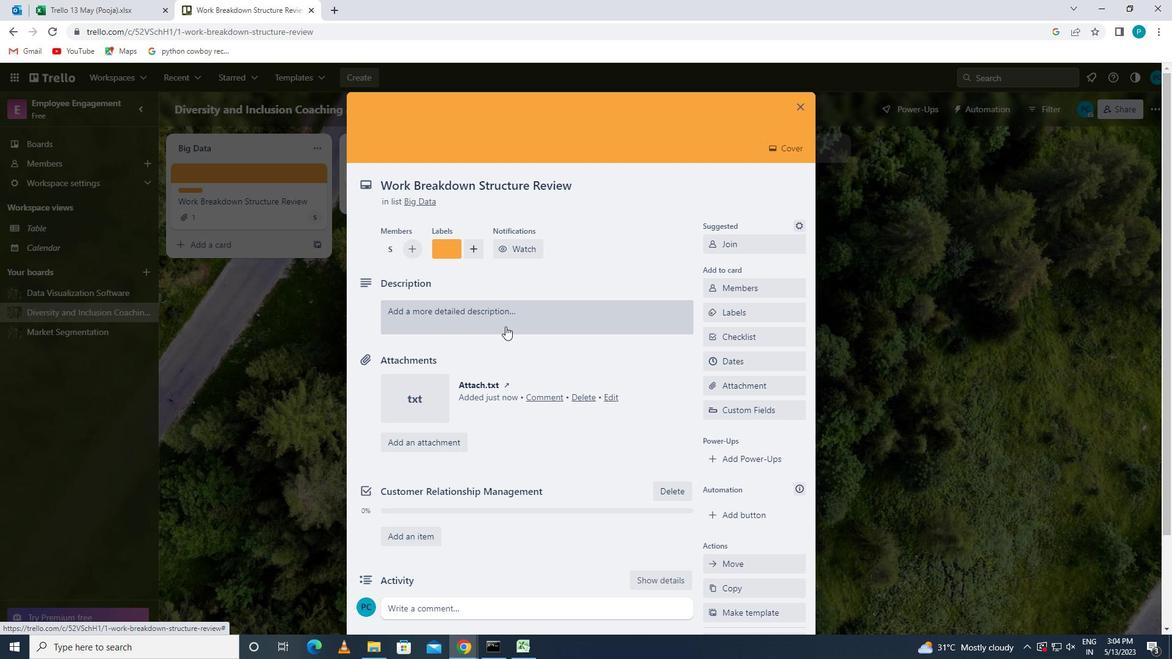 
Action: Key pressed <Key.caps_lock>c<Key.caps_lock>onduct<Key.space>team<Key.space>training<Key.space>session<Key.space>on<Key.space>r<Key.backspace>edd<Key.backspace><Key.backspace>ffective<Key.space>coaching<Key.space>and<Key.space>mentoring
Screenshot: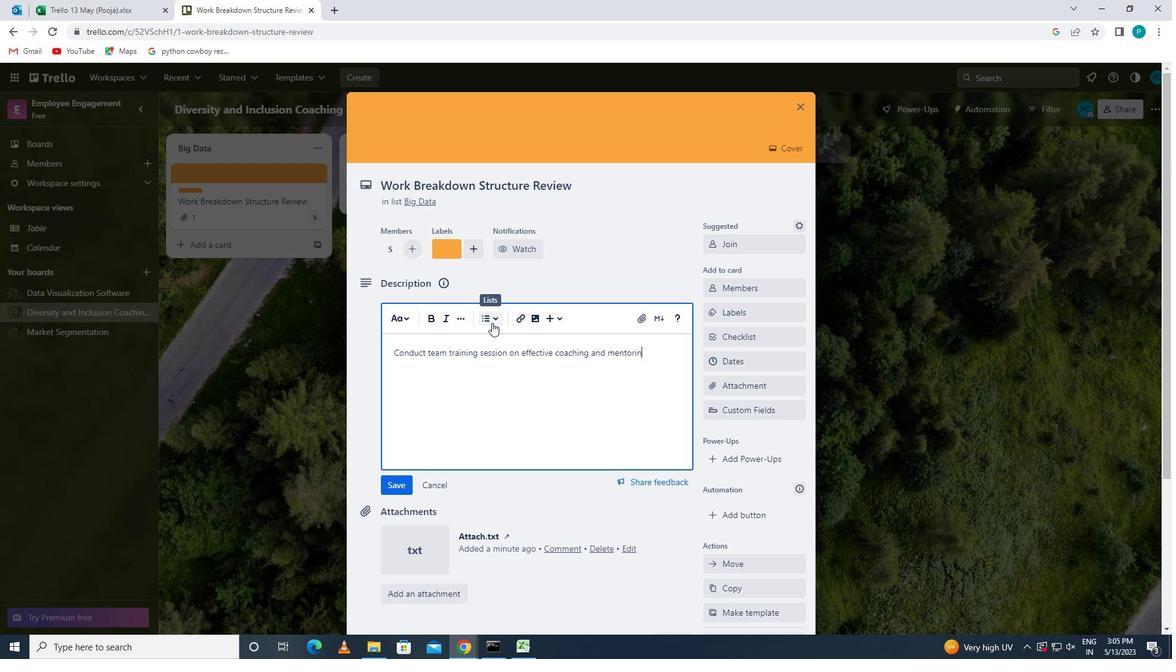 
Action: Mouse moved to (401, 480)
Screenshot: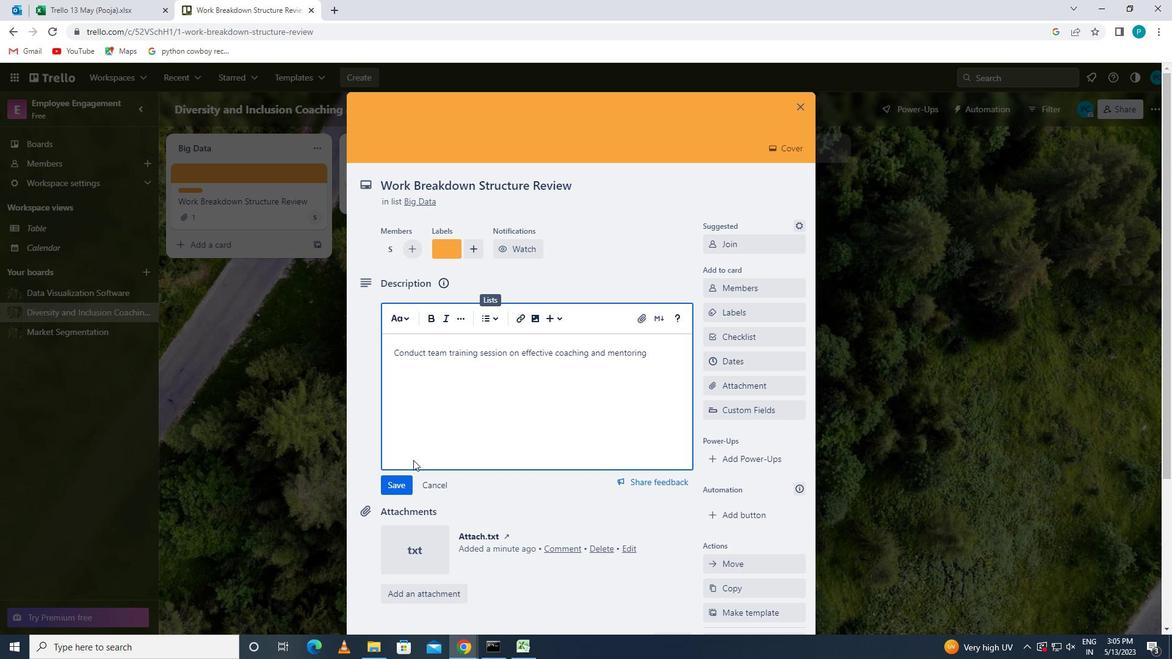 
Action: Mouse pressed left at (401, 480)
Screenshot: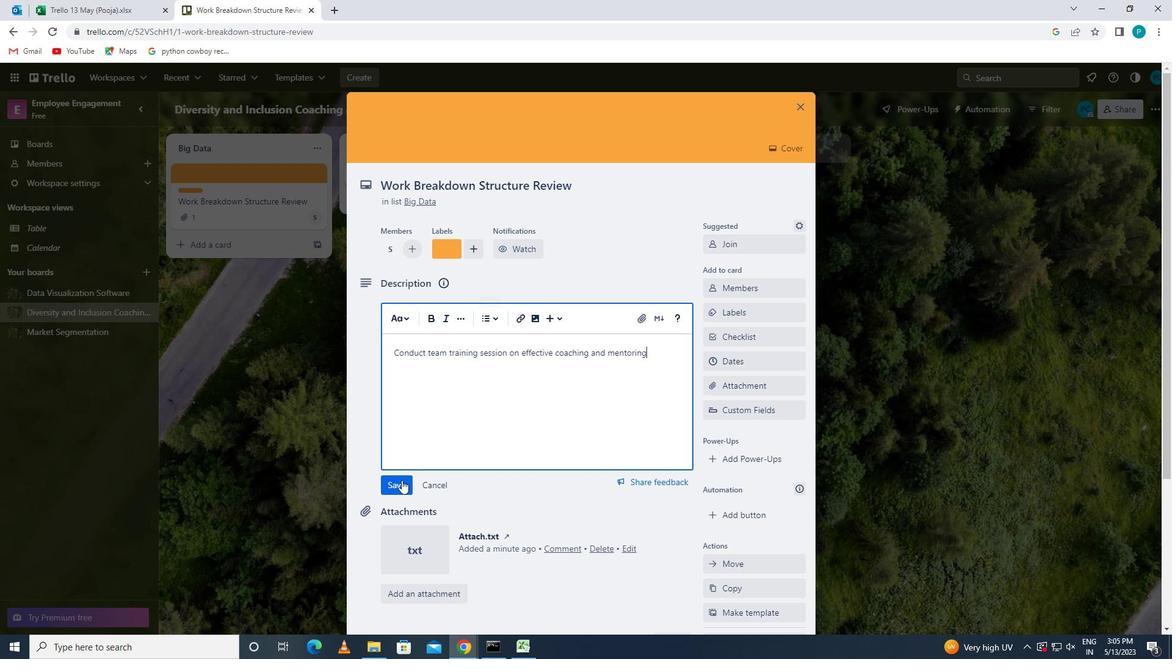
Action: Mouse scrolled (401, 479) with delta (0, 0)
Screenshot: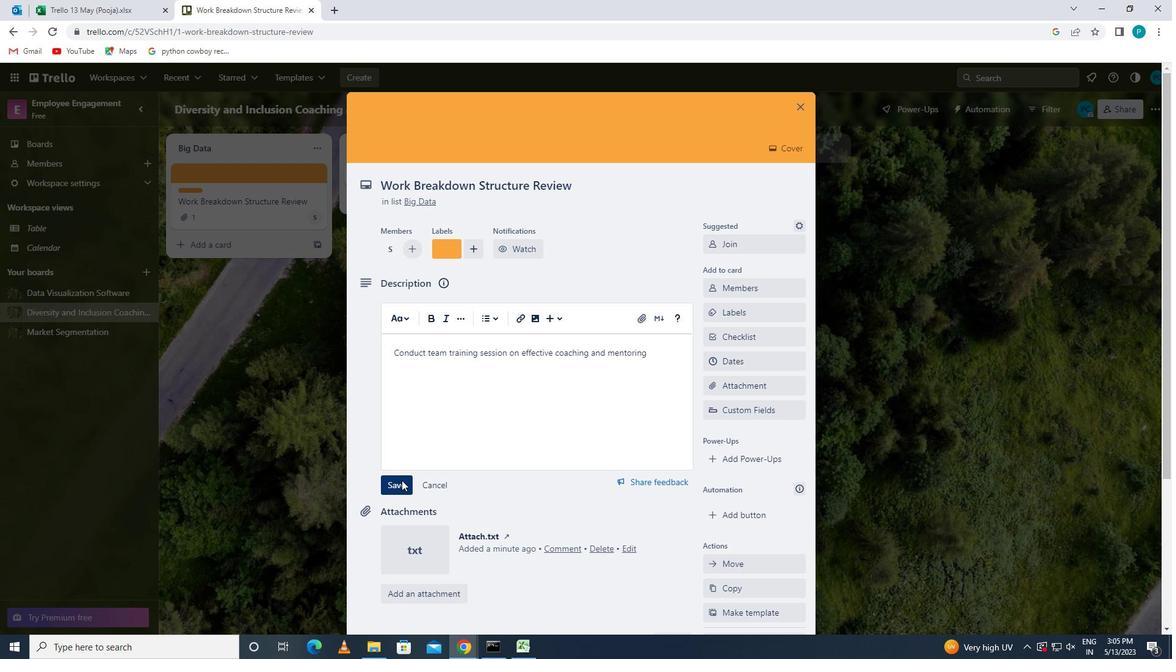
Action: Mouse scrolled (401, 479) with delta (0, 0)
Screenshot: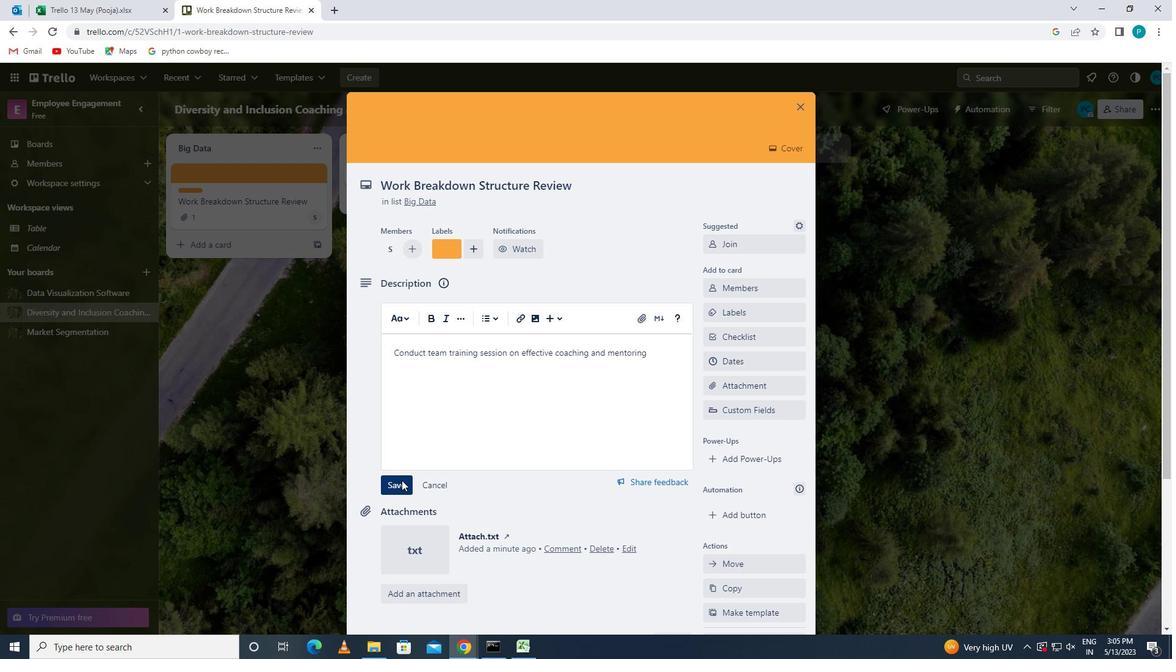 
Action: Mouse scrolled (401, 479) with delta (0, 0)
Screenshot: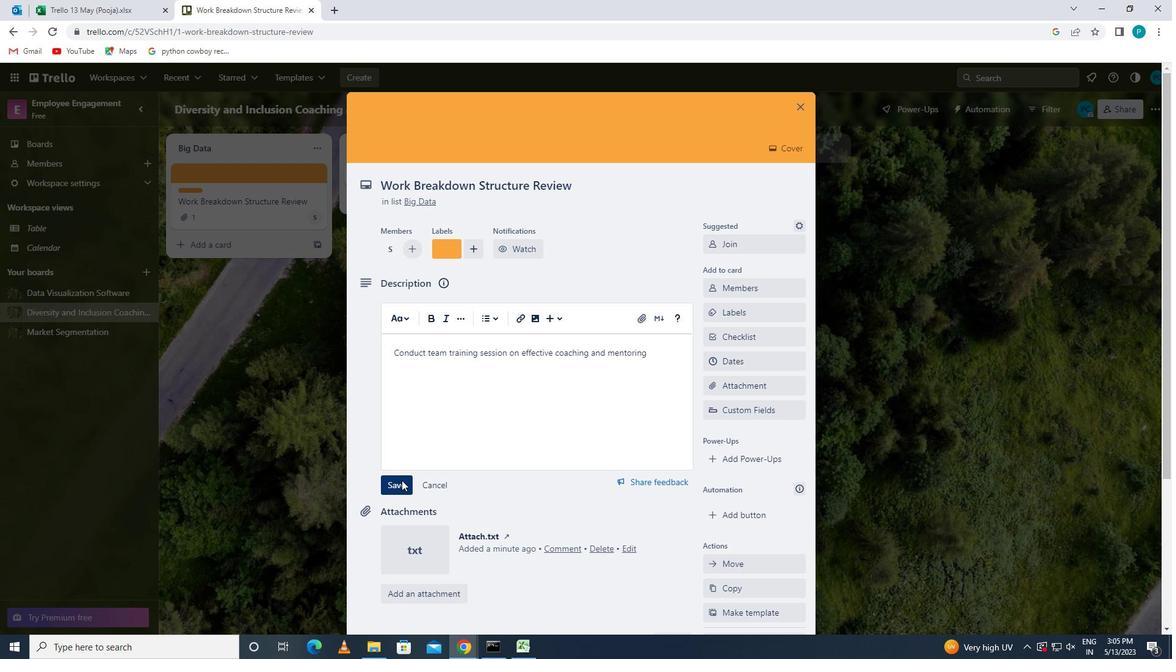 
Action: Mouse moved to (399, 473)
Screenshot: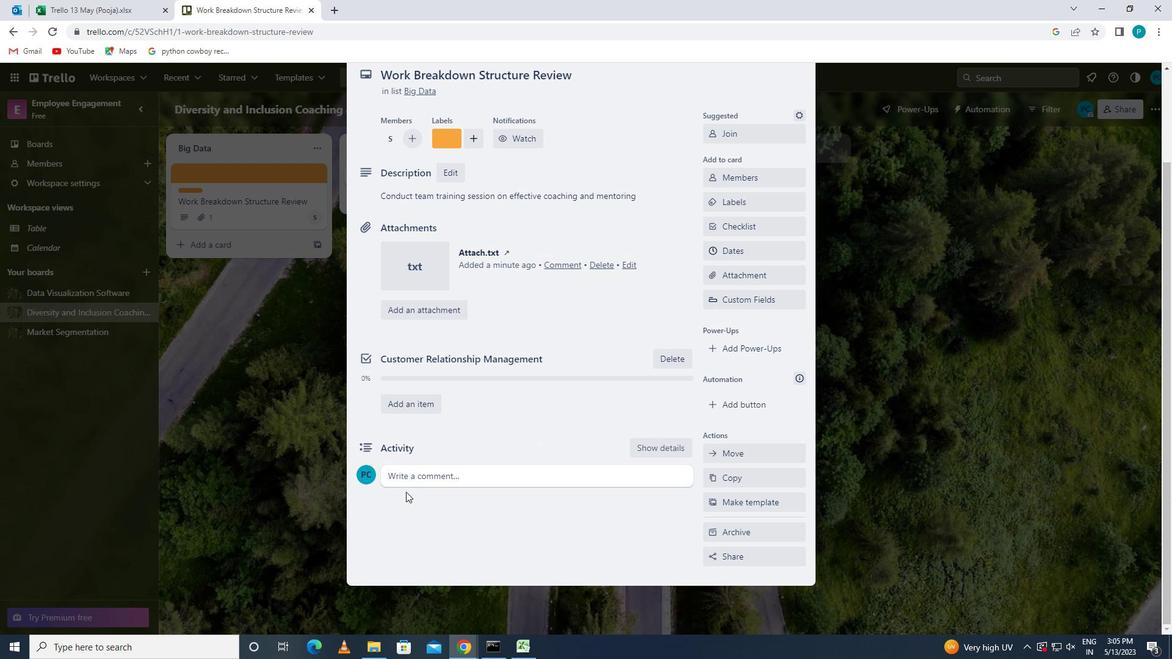 
Action: Mouse pressed left at (399, 473)
Screenshot: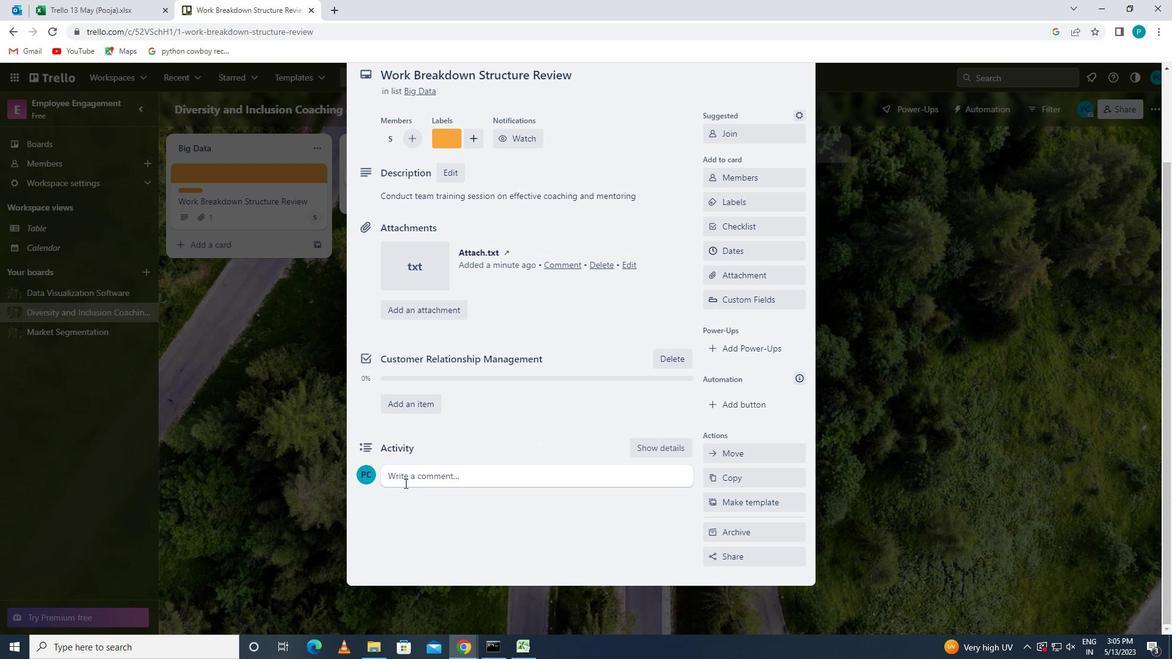 
Action: Key pressed <Key.caps_lock>w<Key.caps_lock>e<Key.space>need<Key.space>to<Key.space>ensure<Key.space>that<Key.space>we<Key.space>allocate<Key.space>enough<Key.space>time<Key.space>and<Key.space>resources<Key.space>to<Key.space>this<Key.space>task<Key.space>to<Key.space>ensure<Key.space>its<Key.space>suce<Key.backspace>cess
Screenshot: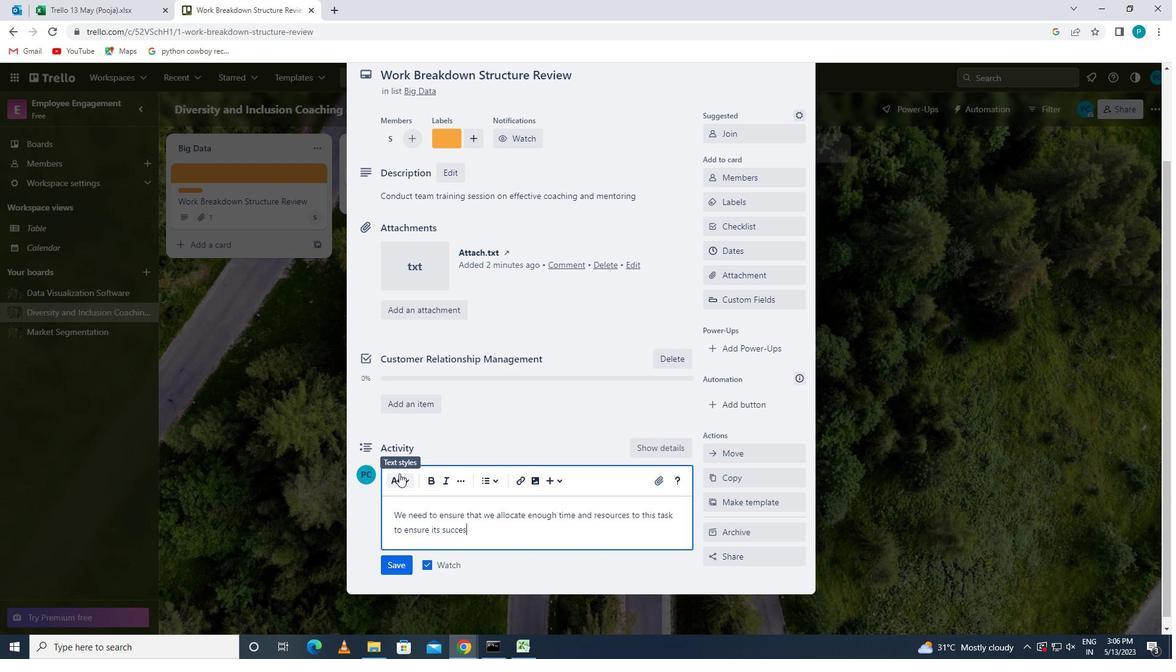 
Action: Mouse moved to (388, 566)
Screenshot: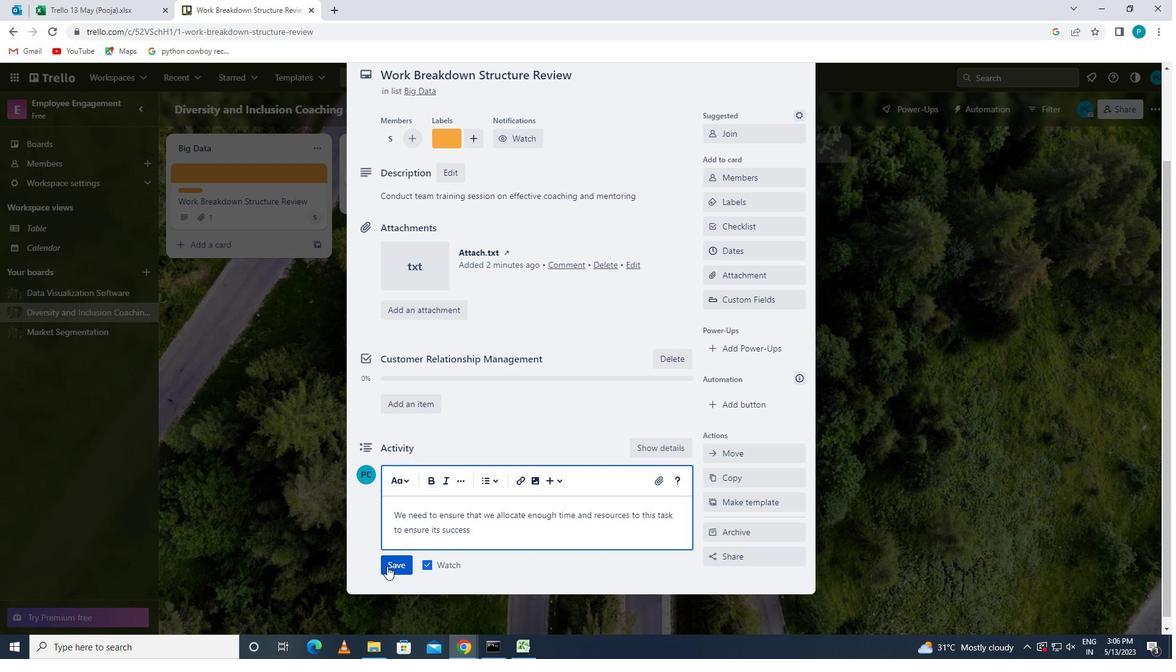
Action: Mouse pressed left at (388, 566)
Screenshot: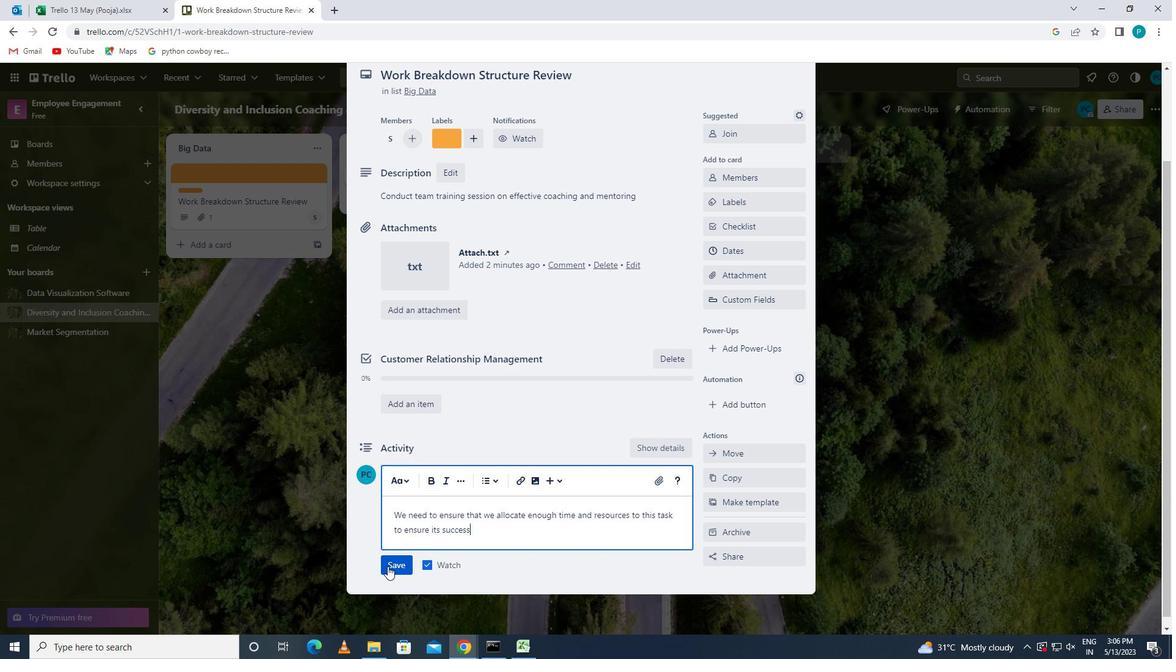 
Action: Mouse moved to (717, 253)
Screenshot: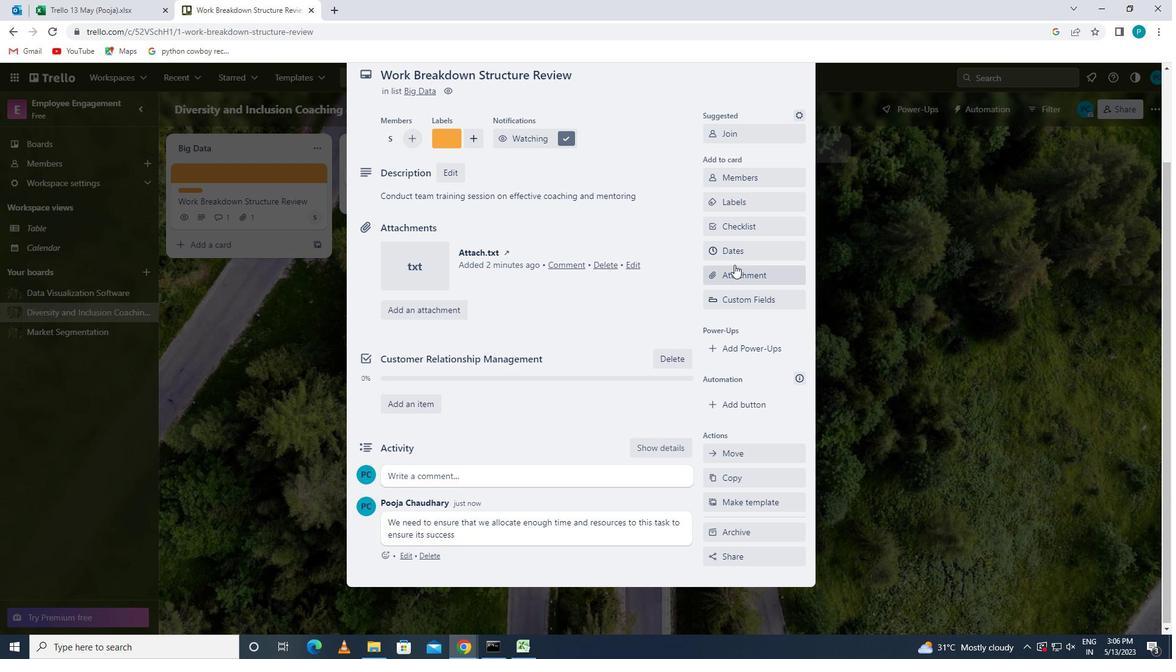 
Action: Mouse pressed left at (717, 253)
Screenshot: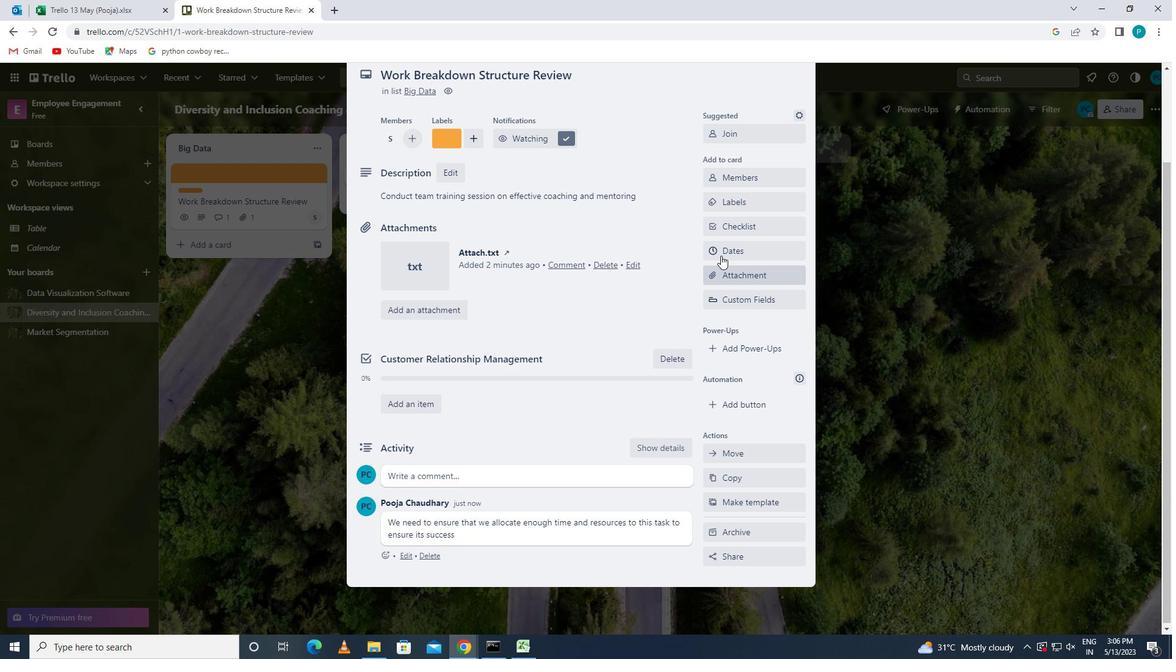 
Action: Mouse moved to (713, 325)
Screenshot: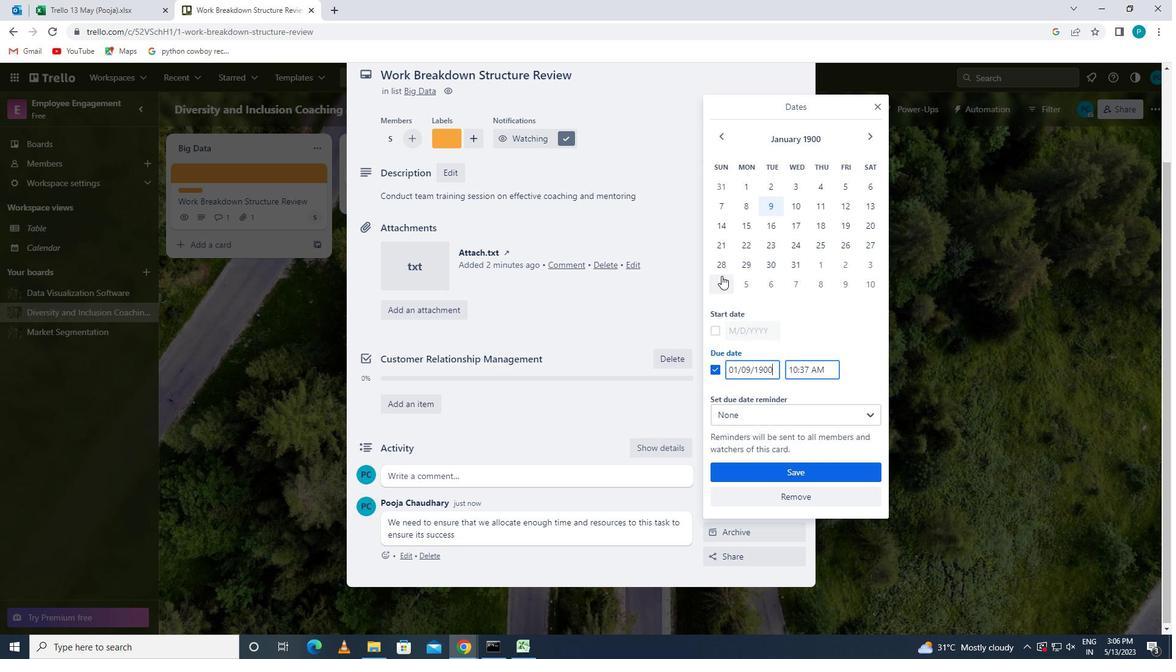 
Action: Mouse pressed left at (713, 325)
Screenshot: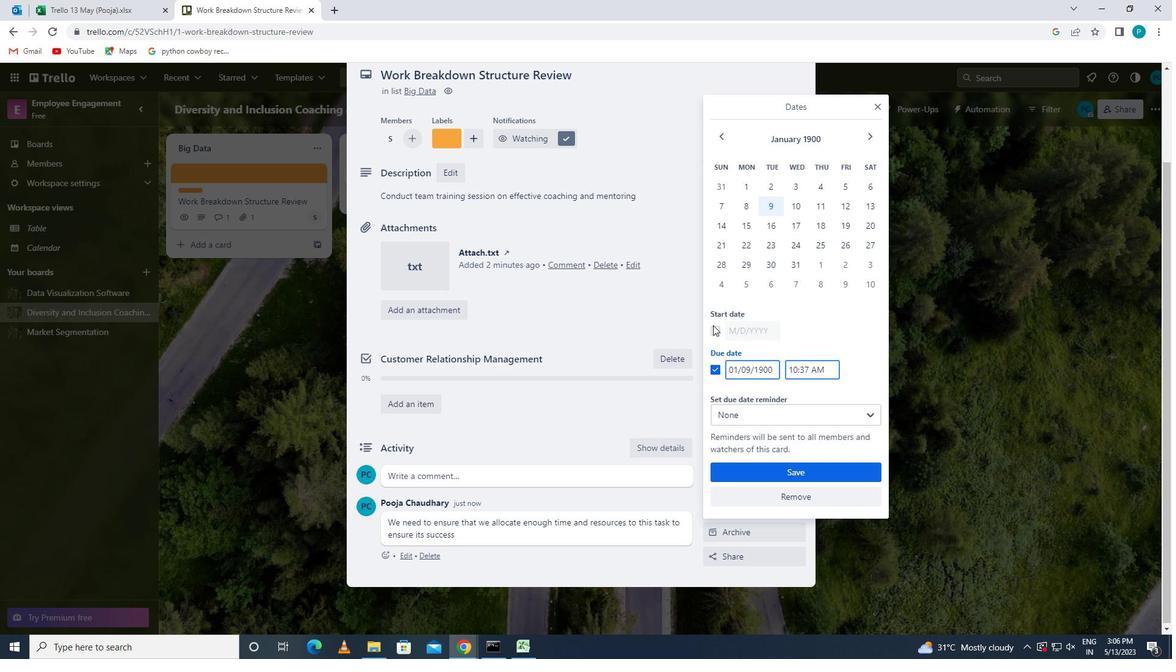 
Action: Mouse moved to (724, 327)
Screenshot: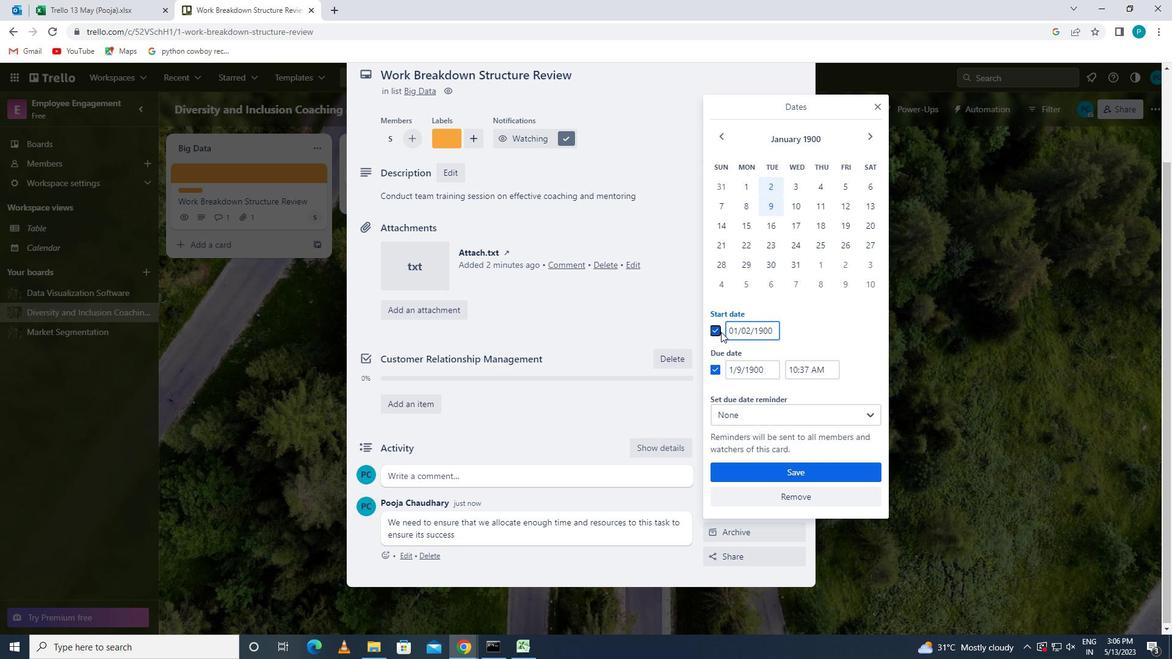 
Action: Mouse pressed left at (724, 327)
Screenshot: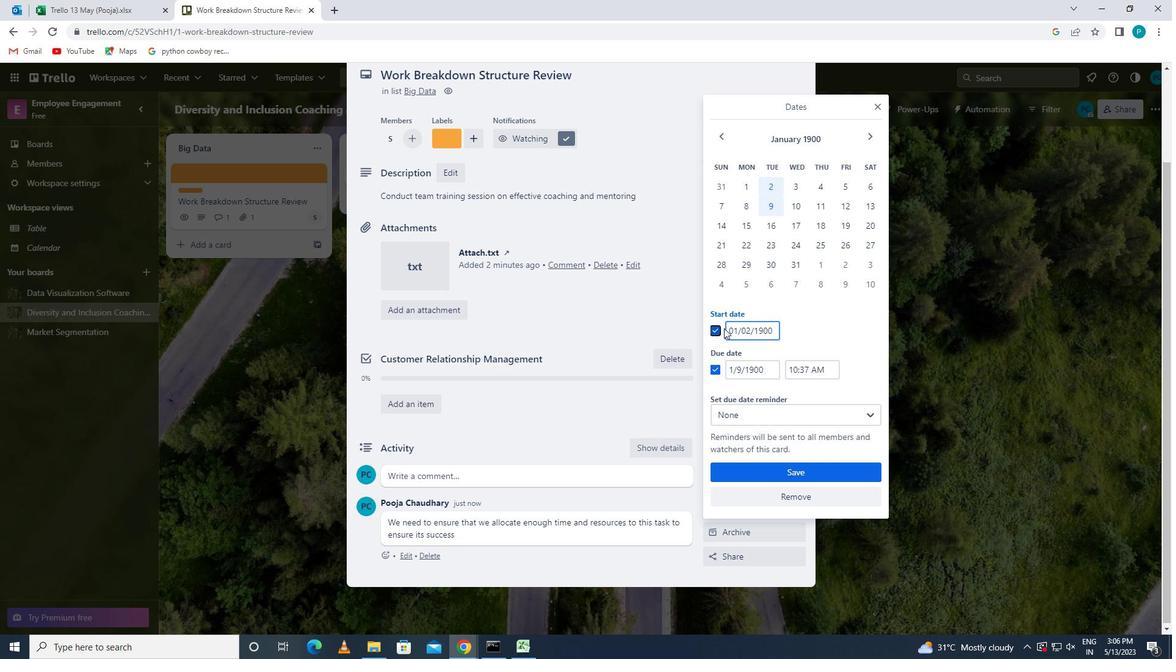 
Action: Mouse moved to (782, 337)
Screenshot: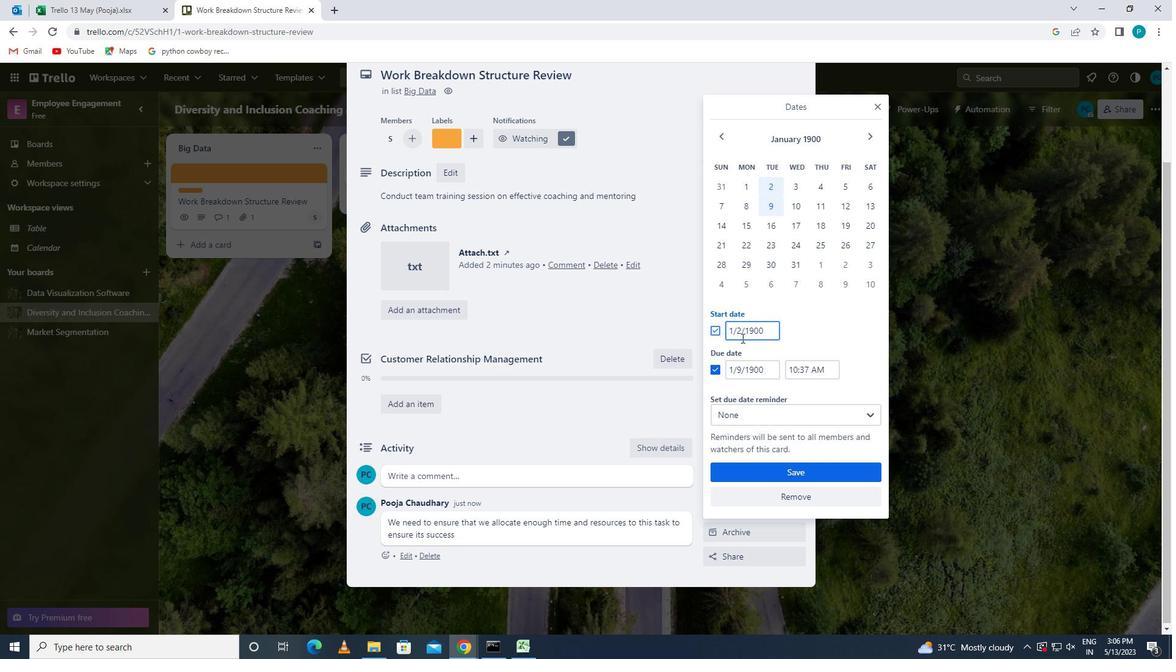 
Action: Mouse pressed left at (782, 337)
Screenshot: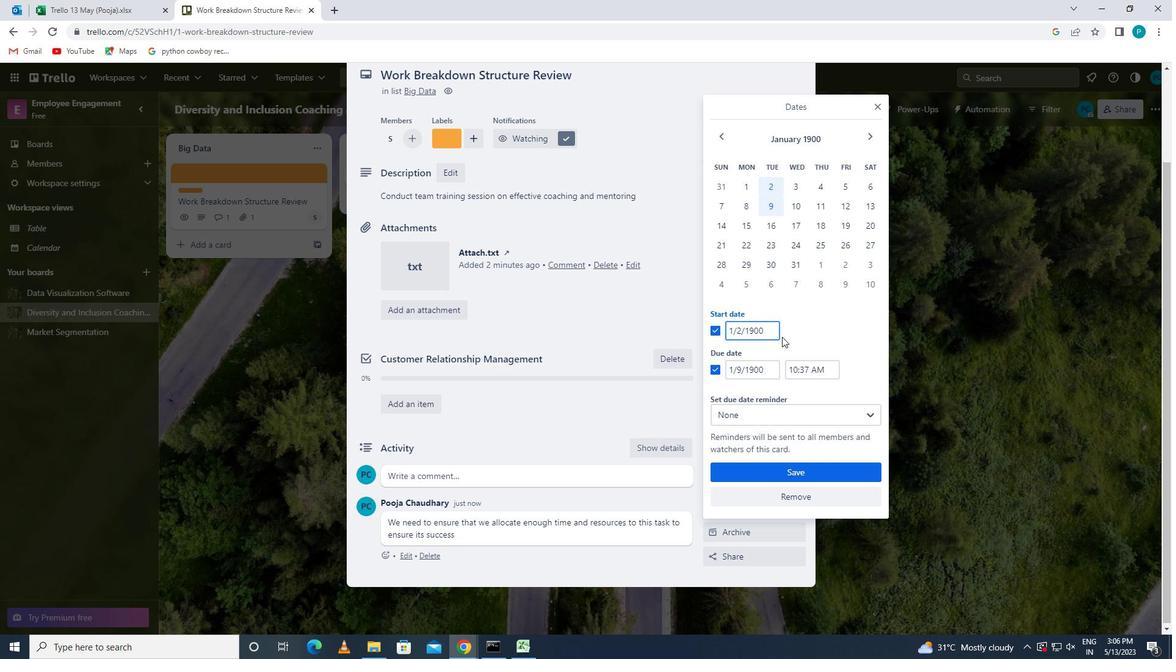 
Action: Mouse moved to (724, 329)
Screenshot: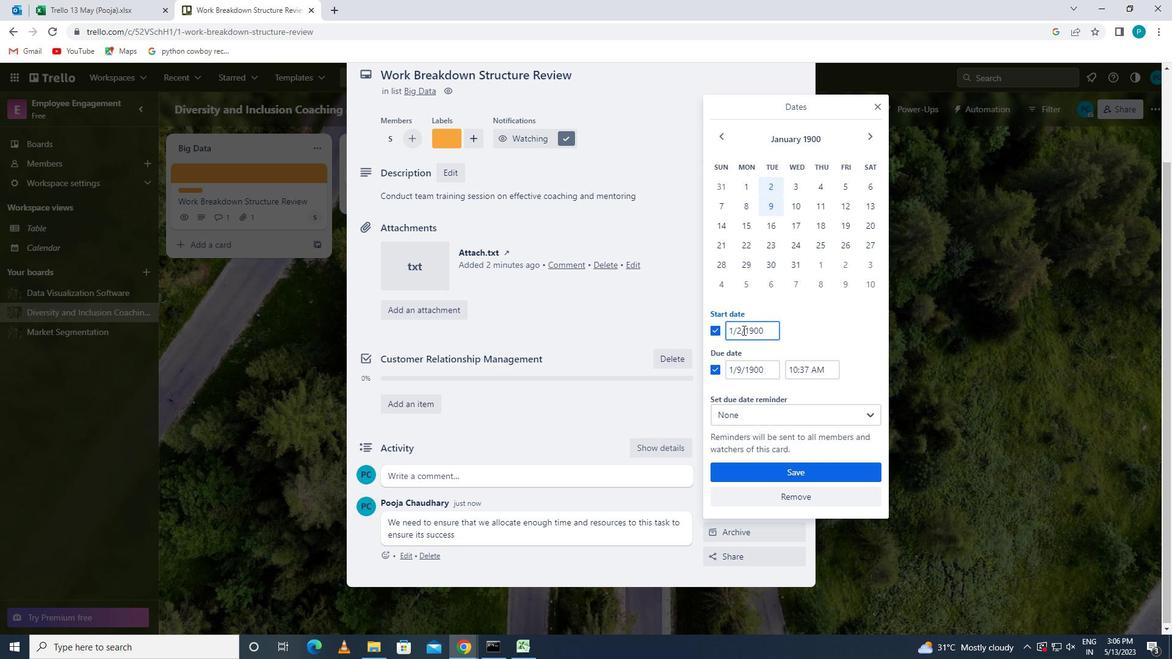 
Action: Key pressed 1/3/1900
Screenshot: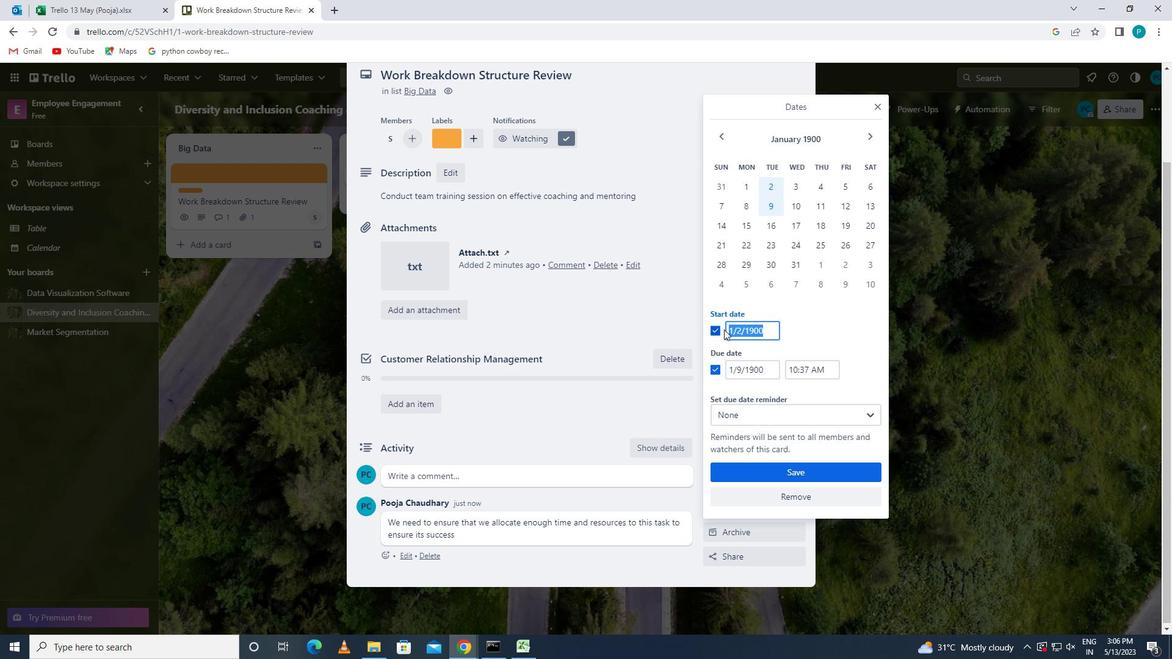 
Action: Mouse moved to (740, 331)
Screenshot: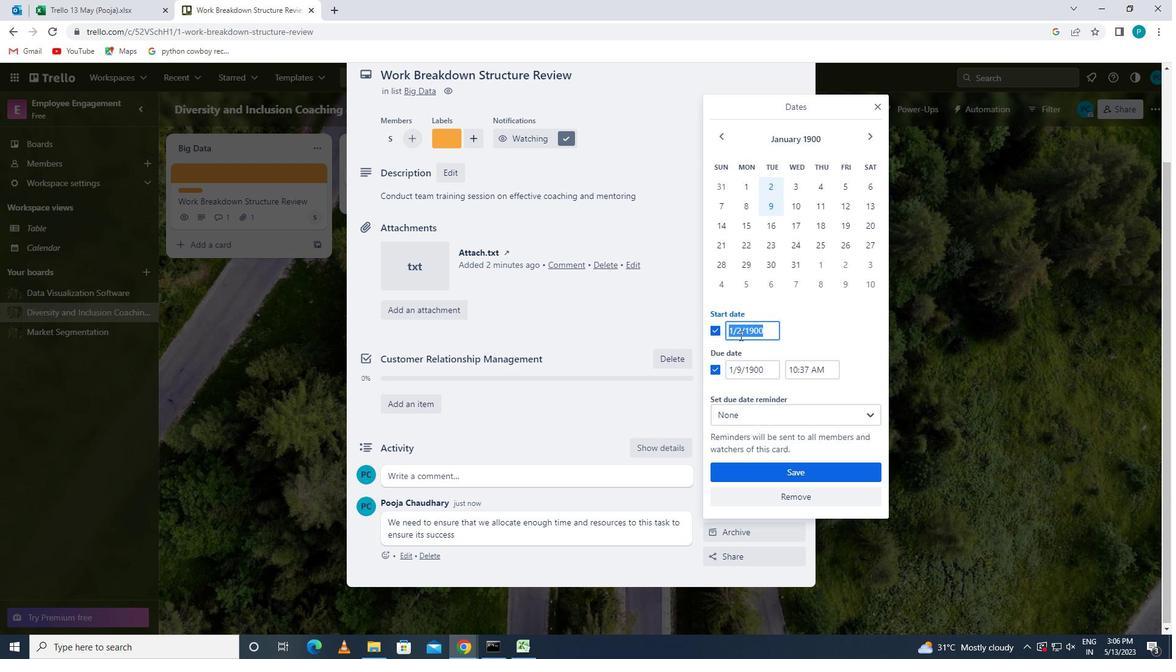 
Action: Mouse pressed left at (740, 331)
Screenshot: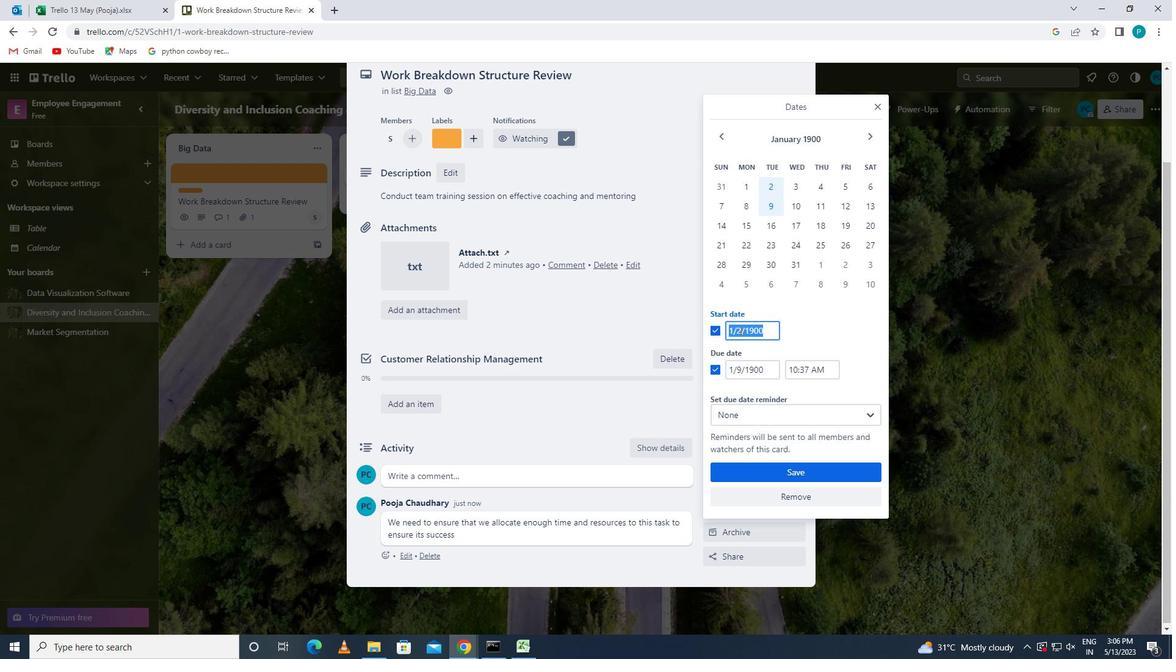 
Action: Key pressed <Key.backspace>3
Screenshot: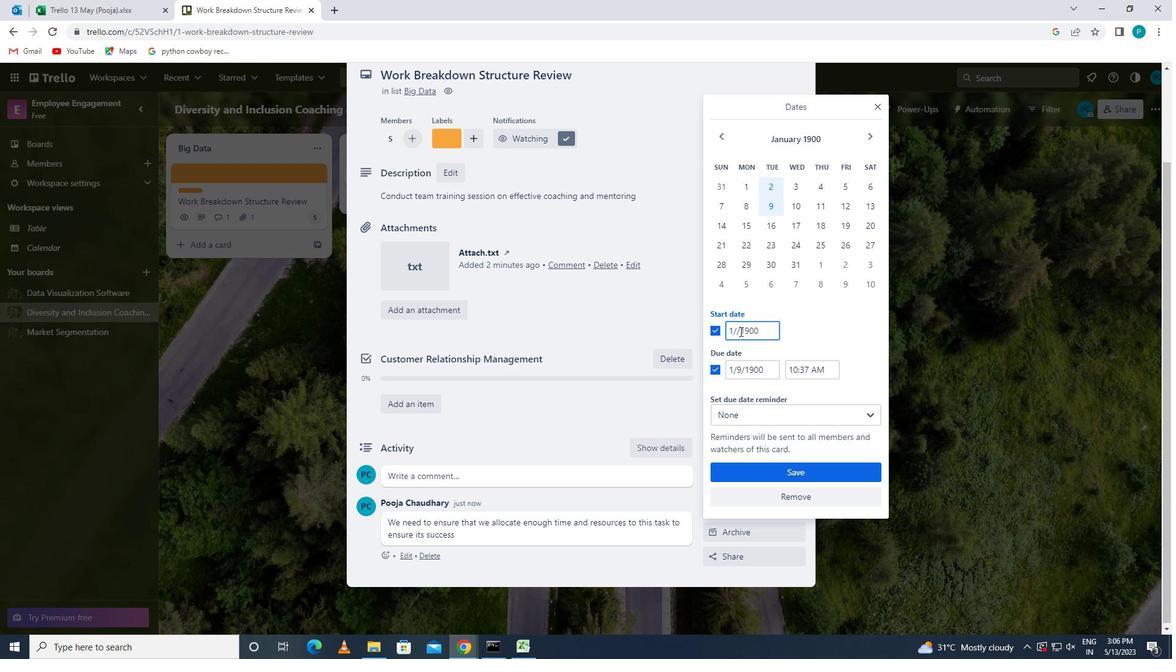 
Action: Mouse moved to (763, 371)
Screenshot: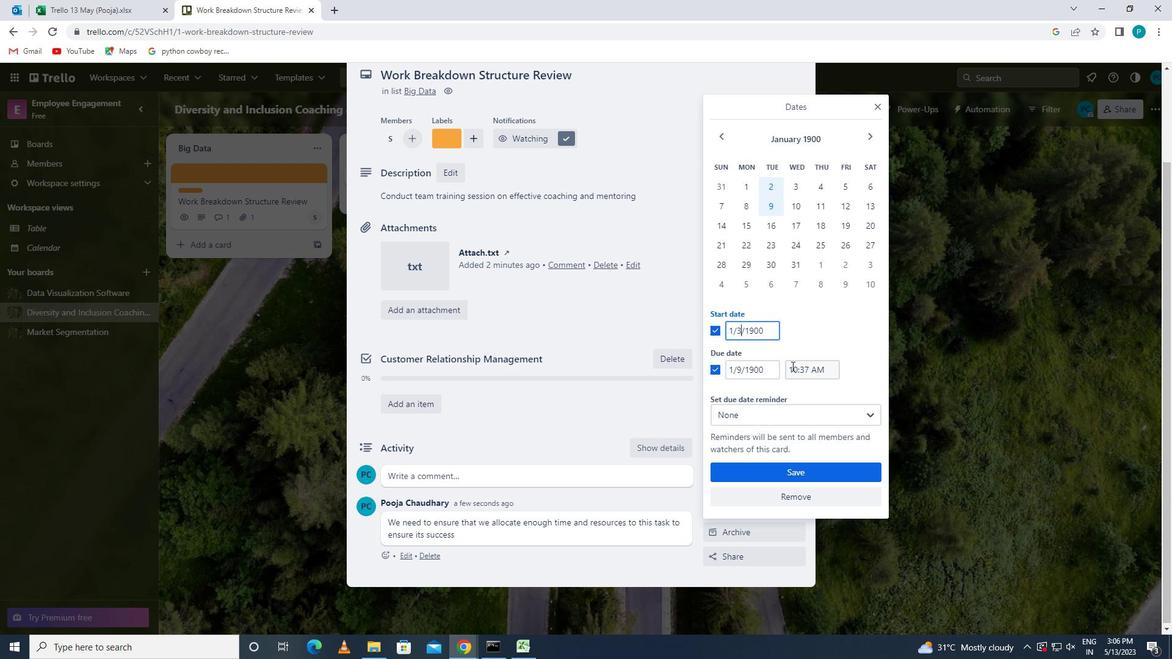 
Action: Mouse pressed left at (763, 371)
Screenshot: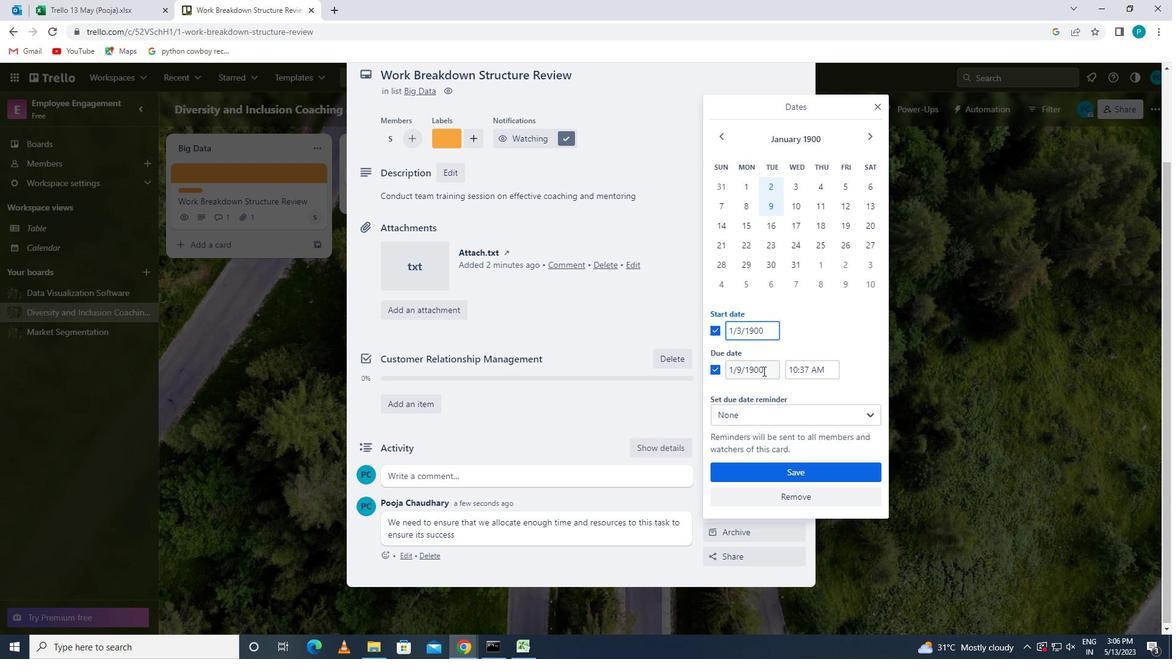 
Action: Mouse moved to (723, 370)
Screenshot: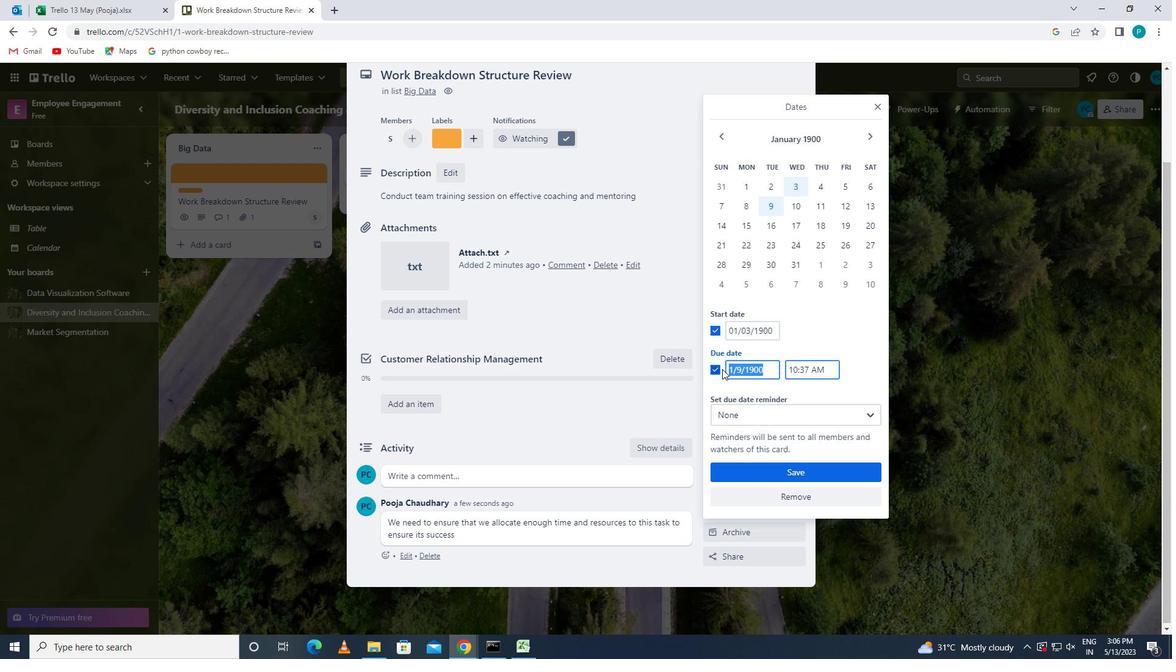 
Action: Key pressed 1/10/1900
Screenshot: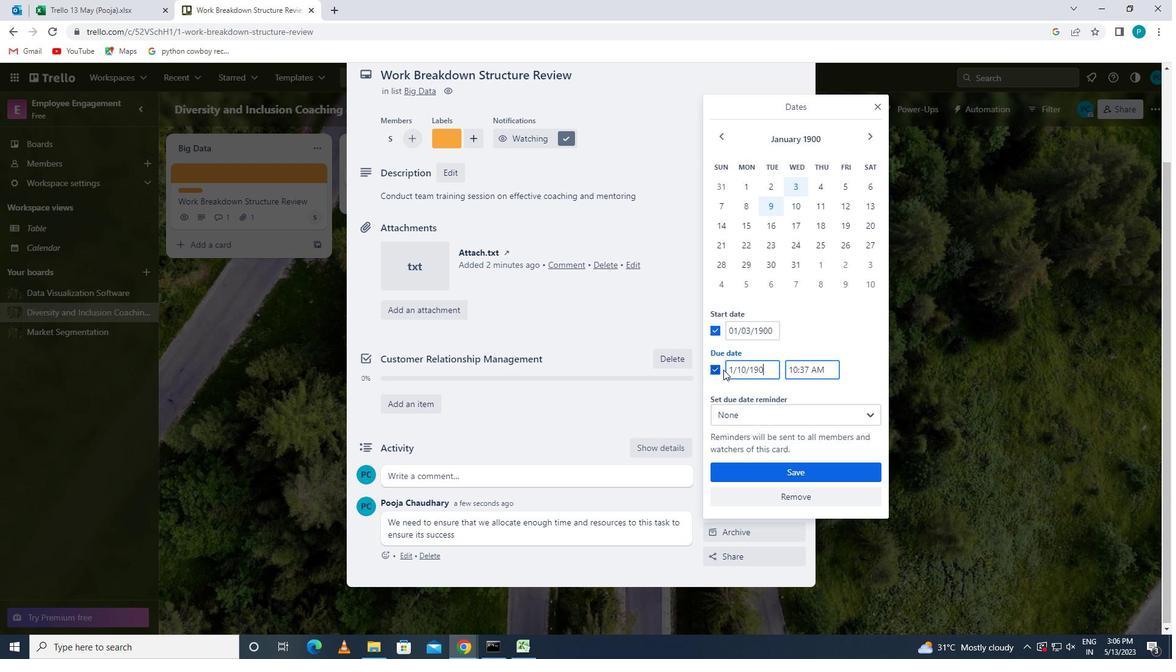 
Action: Mouse moved to (798, 470)
Screenshot: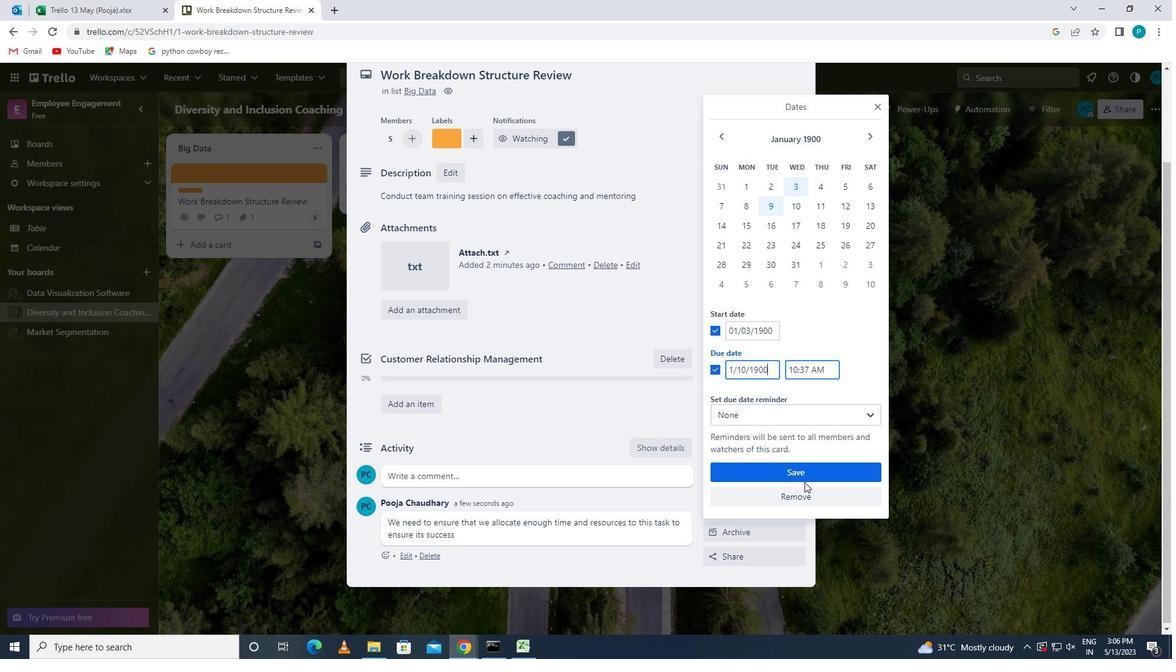 
Action: Mouse pressed left at (798, 470)
Screenshot: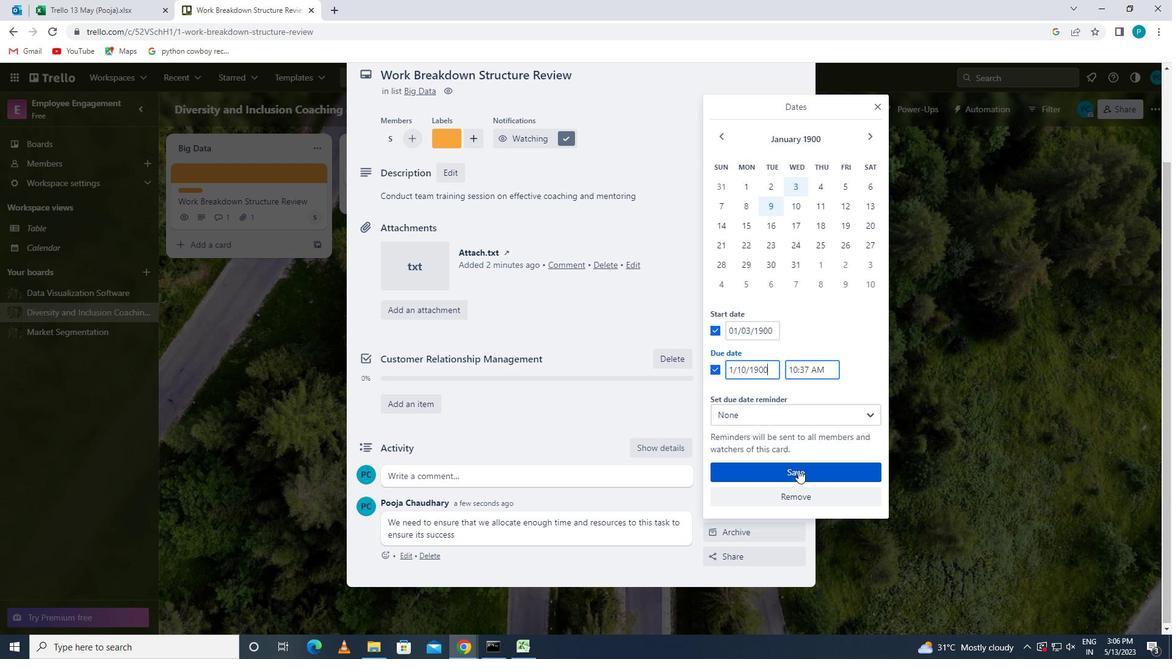 
Action: Mouse scrolled (798, 470) with delta (0, 0)
Screenshot: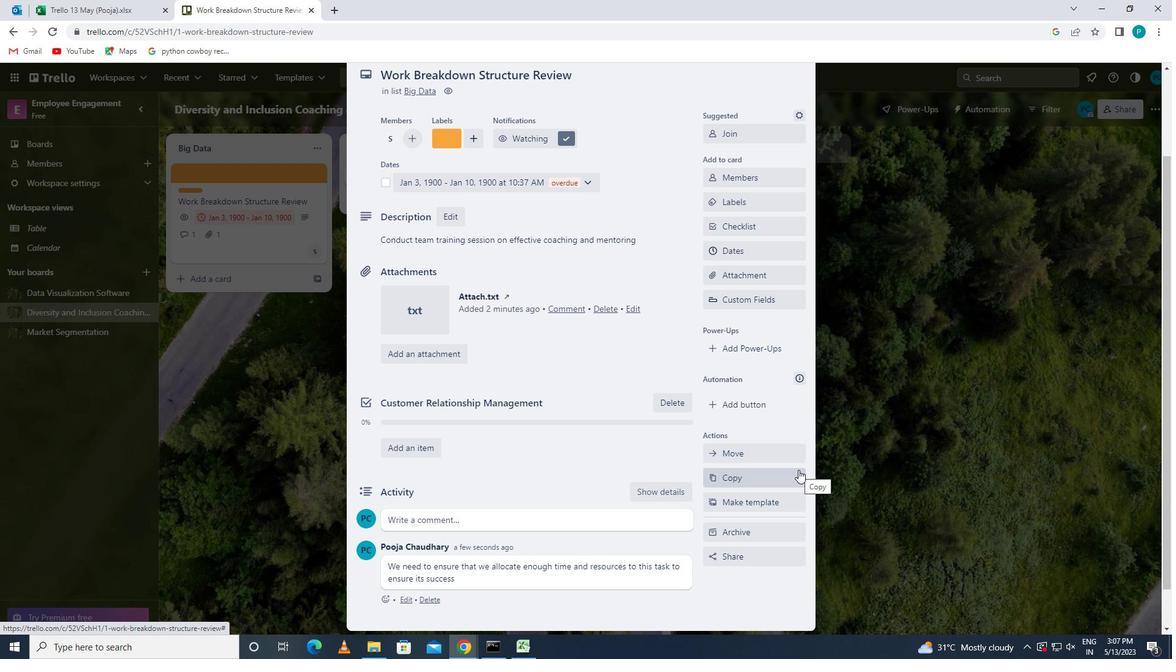 
Action: Mouse scrolled (798, 470) with delta (0, 0)
Screenshot: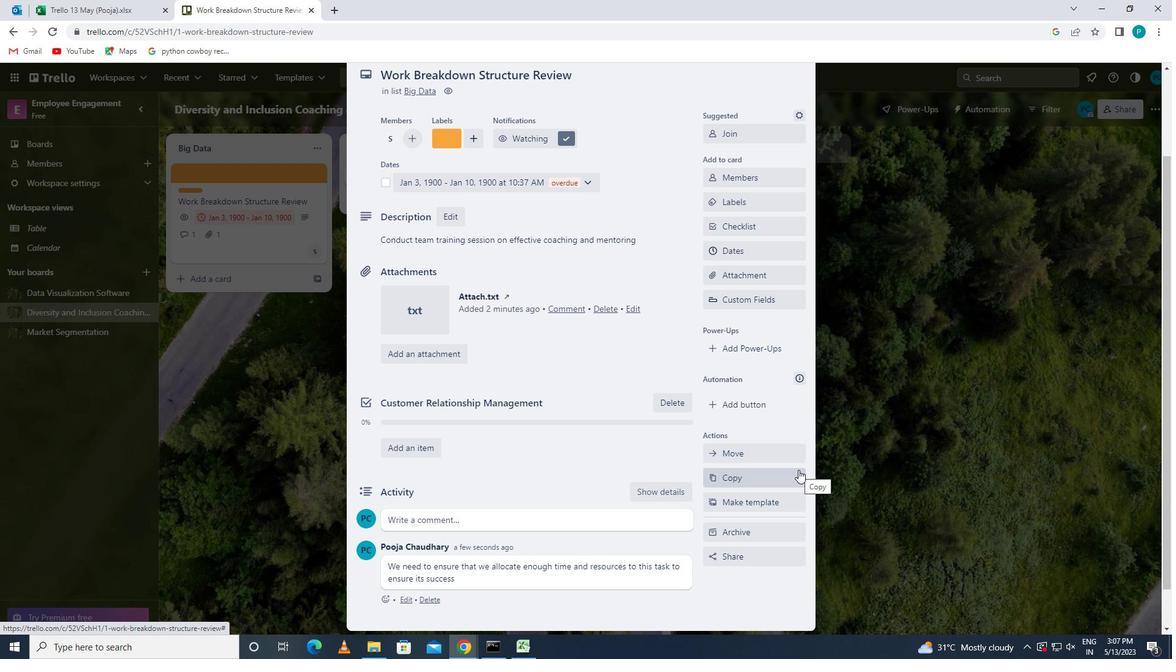 
Action: Mouse scrolled (798, 470) with delta (0, 0)
Screenshot: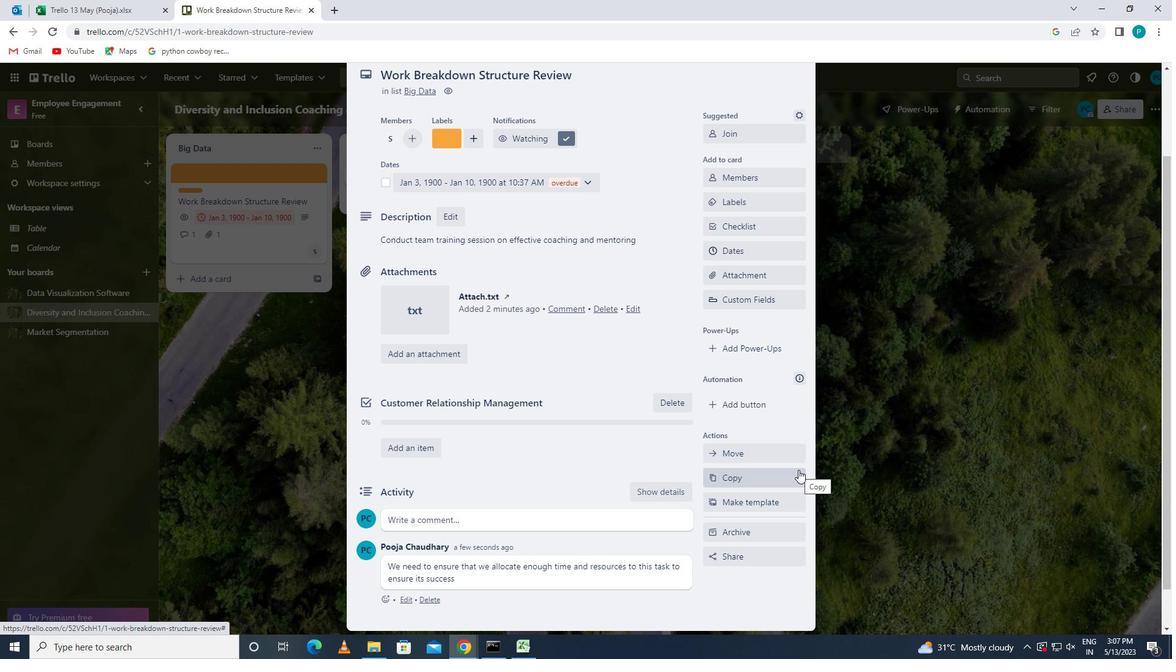 
Action: Mouse scrolled (798, 470) with delta (0, 0)
Screenshot: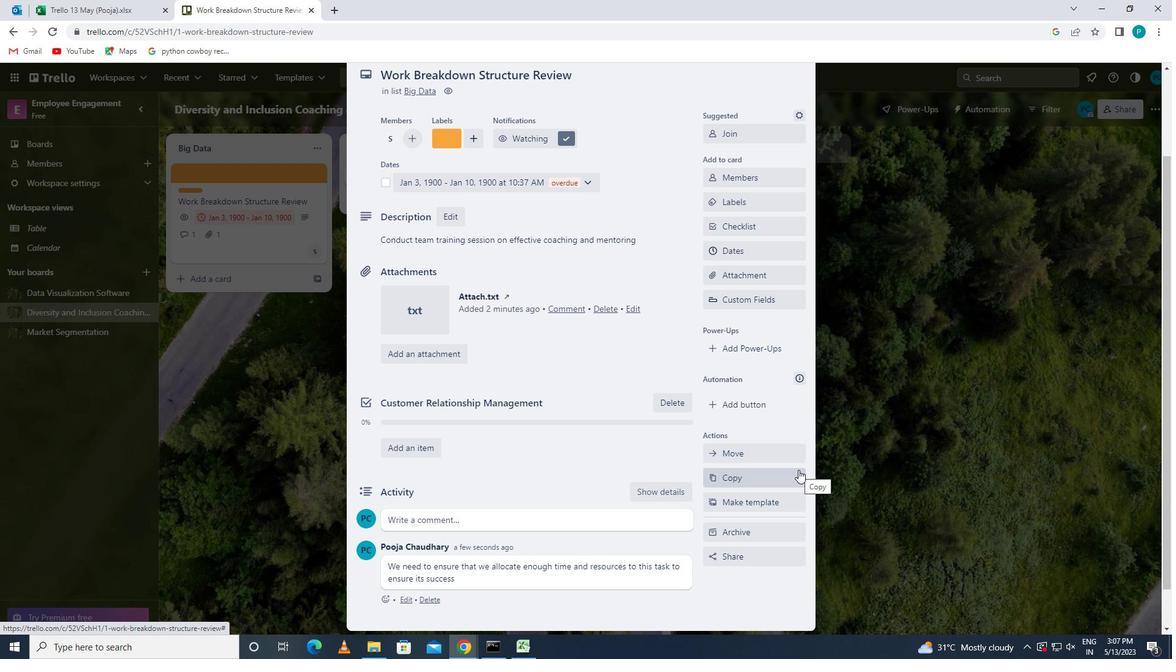 
